 Task: In the Company volvo.com, Create email and send with subject: 'We're Thrilled to Welcome You ', and with mail content 'Good Morning!_x000D_
Ignite your passion for success. Our groundbreaking solution will unleash your potential and open doors to endless opportunities in your industry._x000D_
Best Regards', attach the document: Proposal.doc and insert image: visitingcard.jpg. Below Best Regards, write Wechat and insert the URL: 'www.wechat.com'. Mark checkbox to create task to follow up : Tomorrow.  Enter or choose an email address of recipient's from company's contact and send.. Logged in from softage.1@softage.net
Action: Mouse moved to (85, 55)
Screenshot: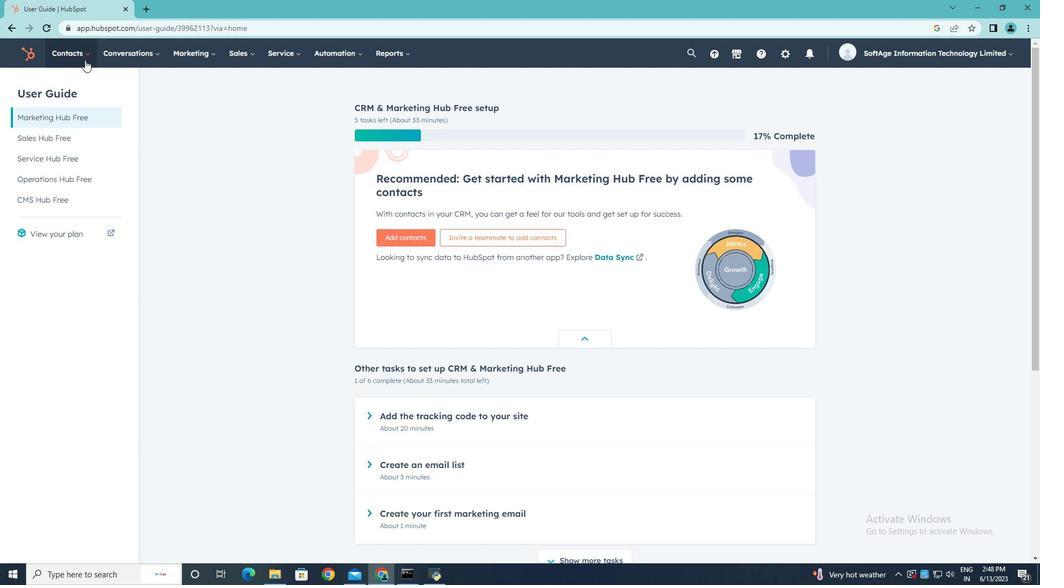 
Action: Mouse pressed left at (85, 55)
Screenshot: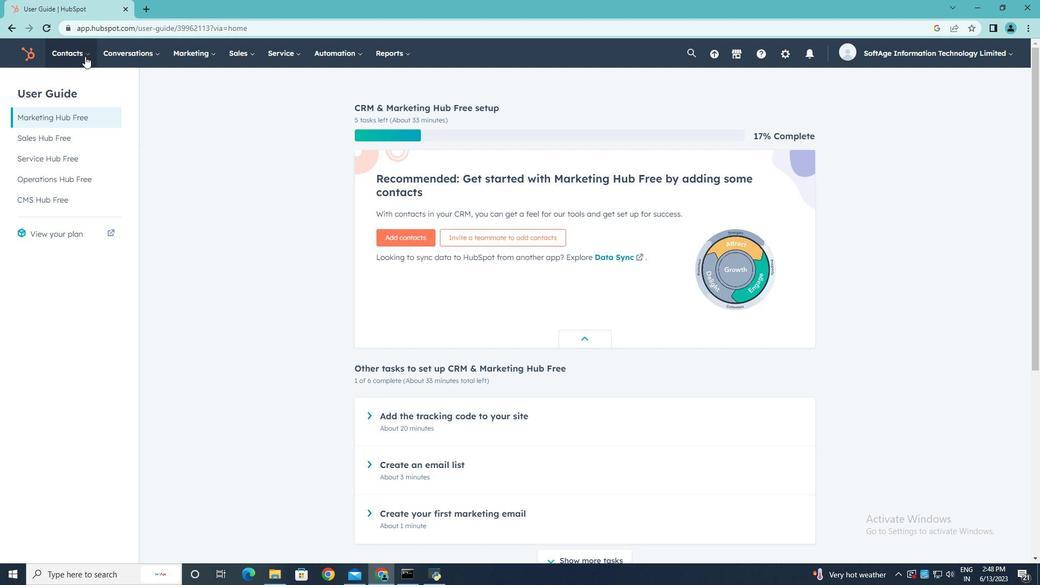 
Action: Mouse moved to (85, 108)
Screenshot: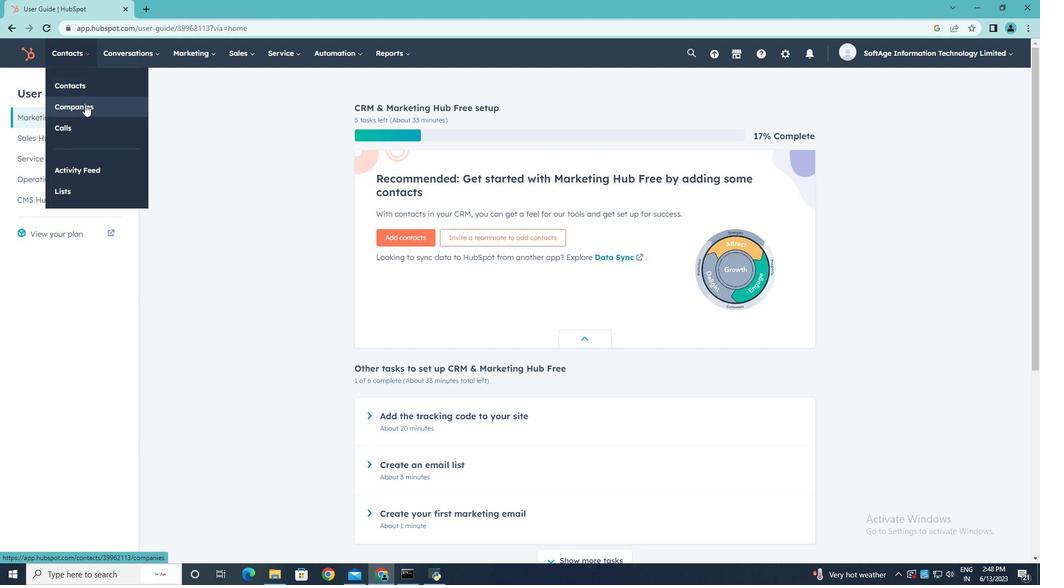 
Action: Mouse pressed left at (85, 108)
Screenshot: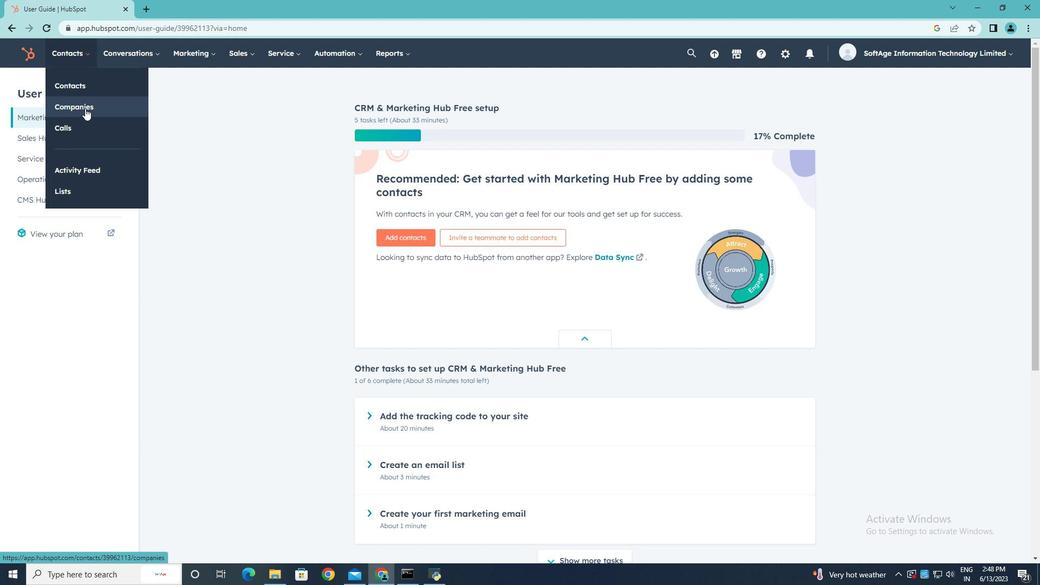 
Action: Mouse moved to (80, 177)
Screenshot: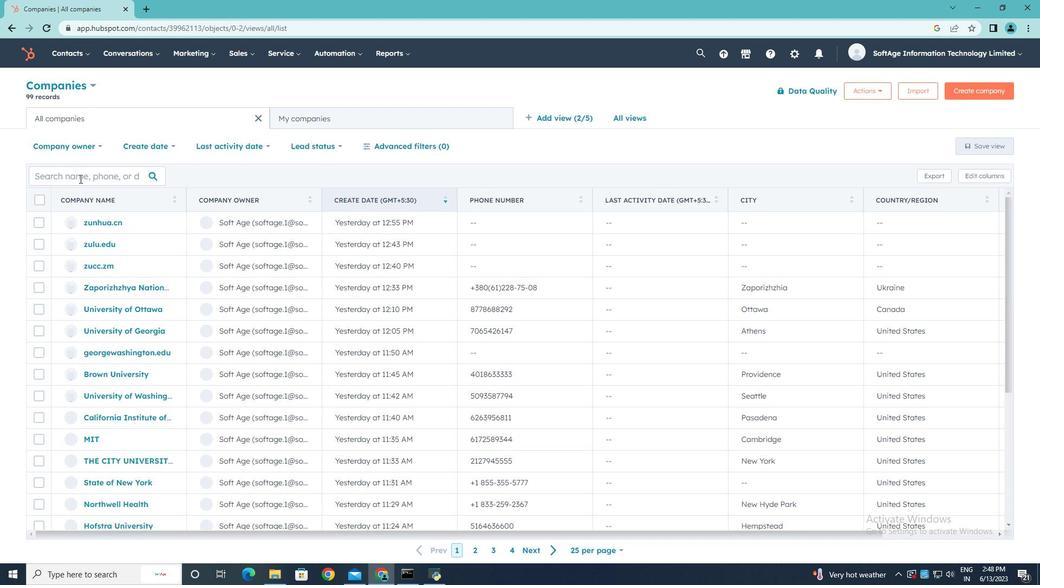 
Action: Mouse pressed left at (80, 177)
Screenshot: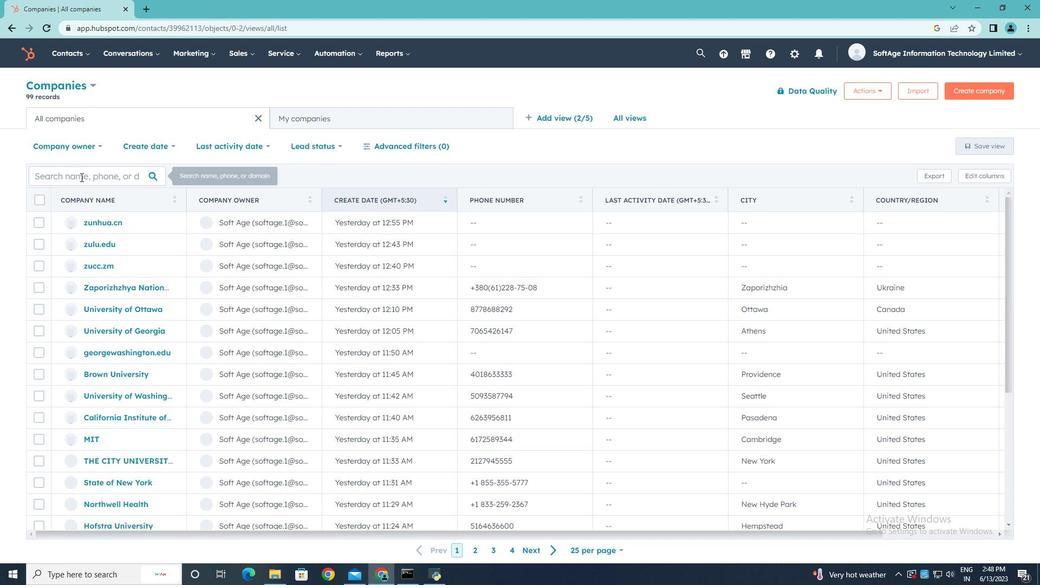 
Action: Key pressed va<Key.backspace>olvo.com
Screenshot: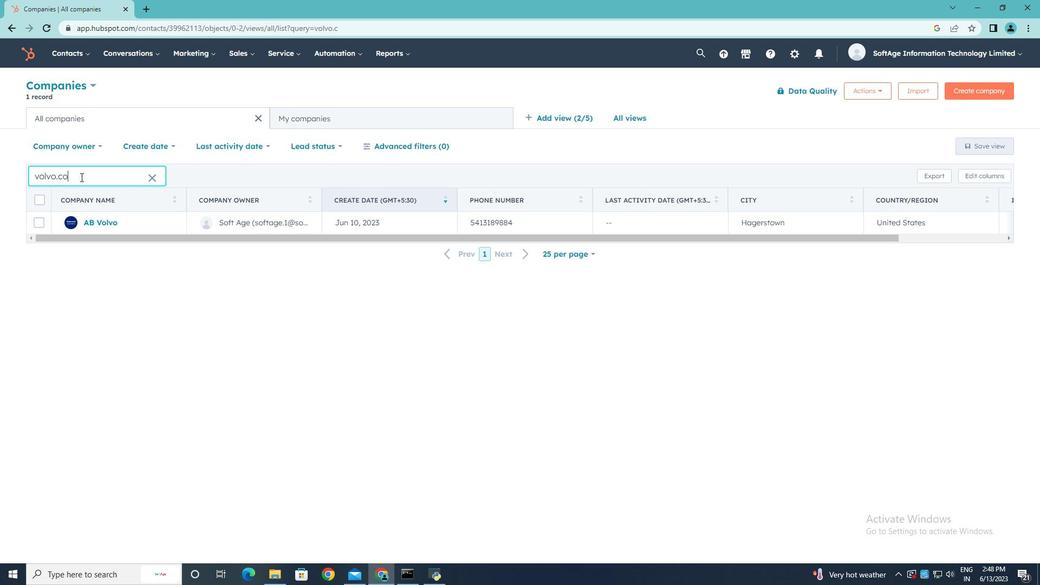 
Action: Mouse moved to (100, 223)
Screenshot: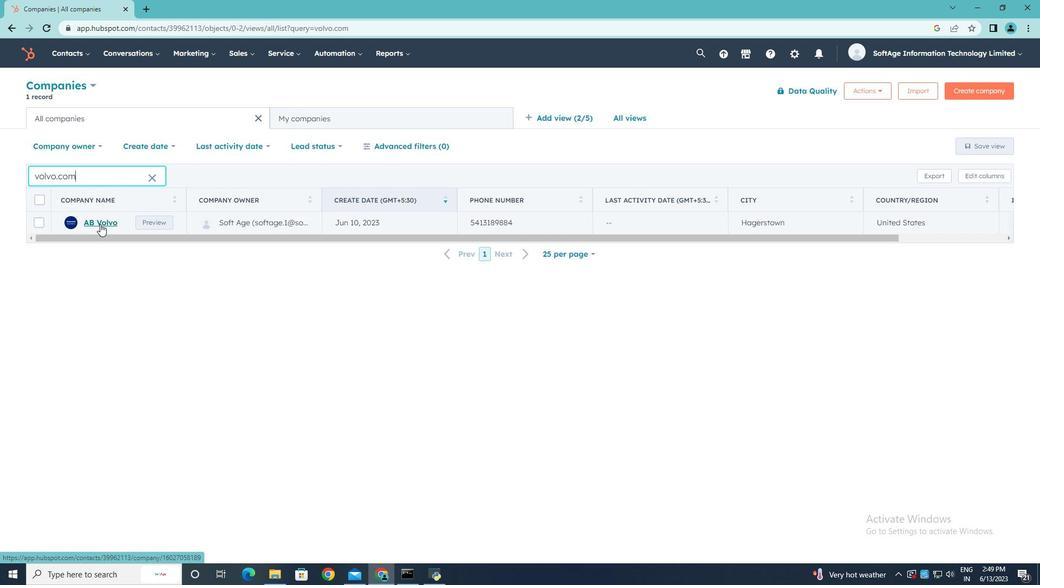
Action: Mouse pressed left at (100, 223)
Screenshot: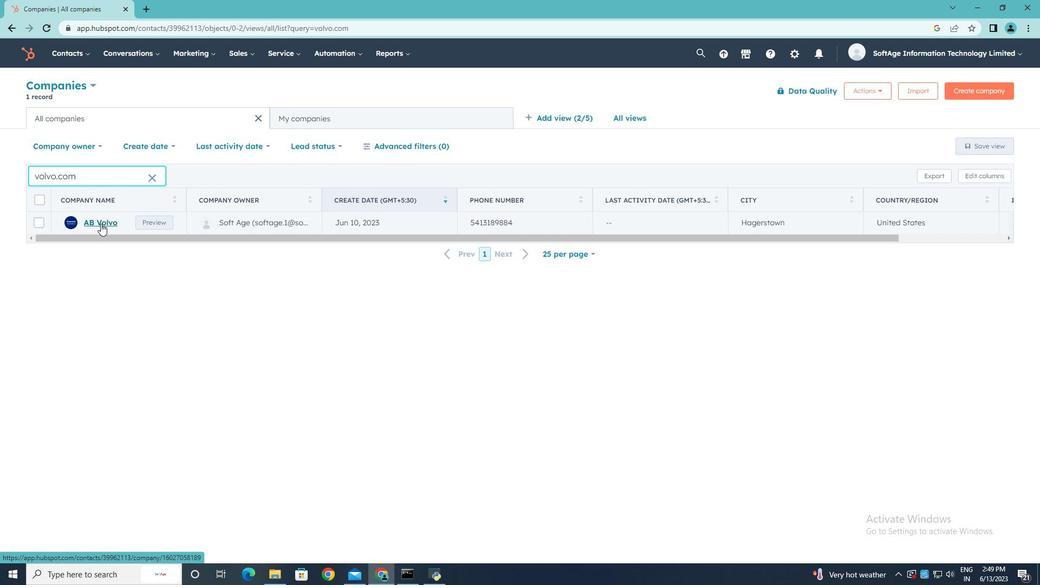 
Action: Mouse moved to (75, 179)
Screenshot: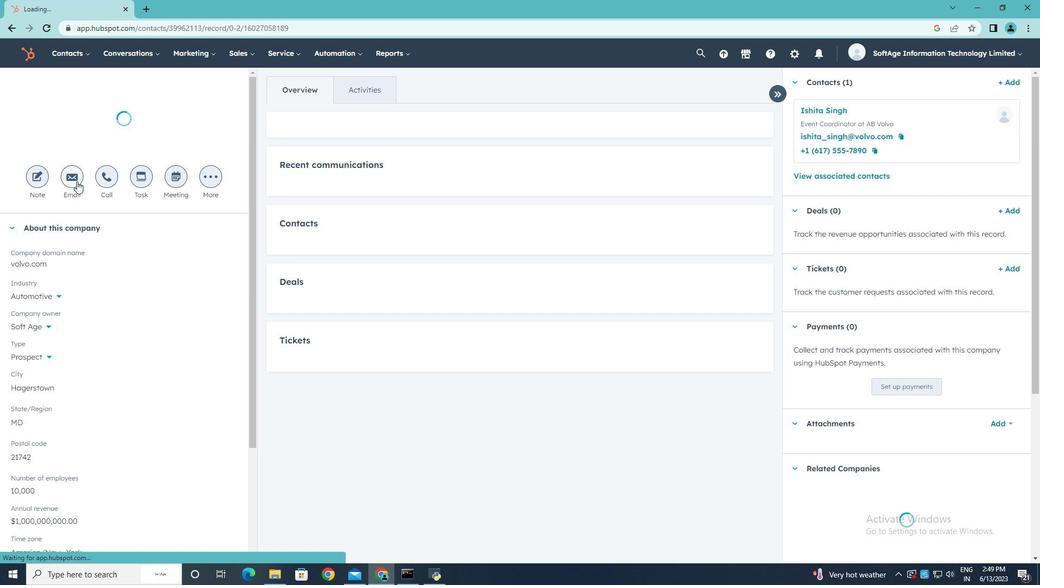 
Action: Mouse pressed left at (75, 179)
Screenshot: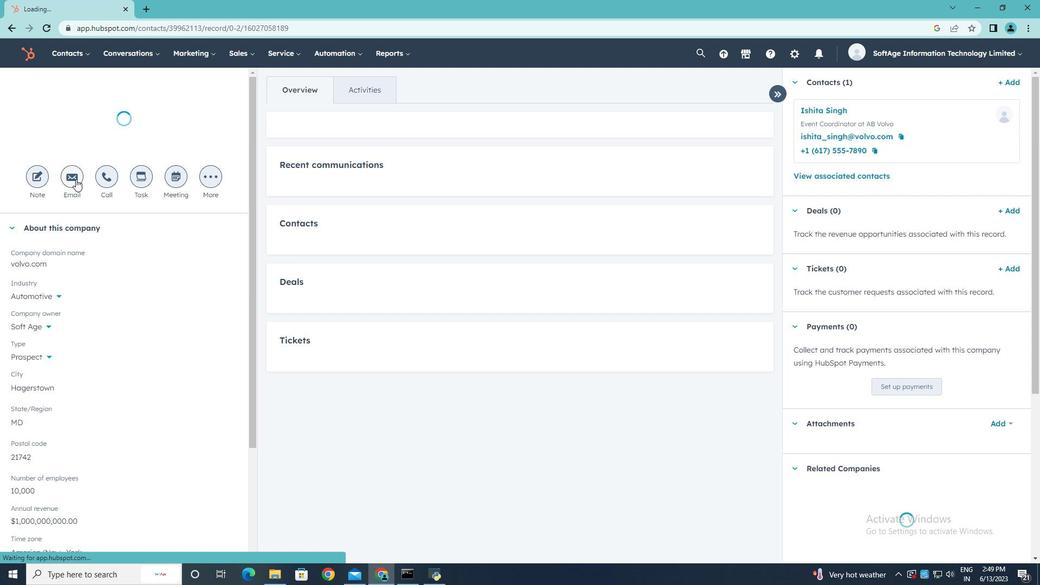 
Action: Mouse moved to (705, 377)
Screenshot: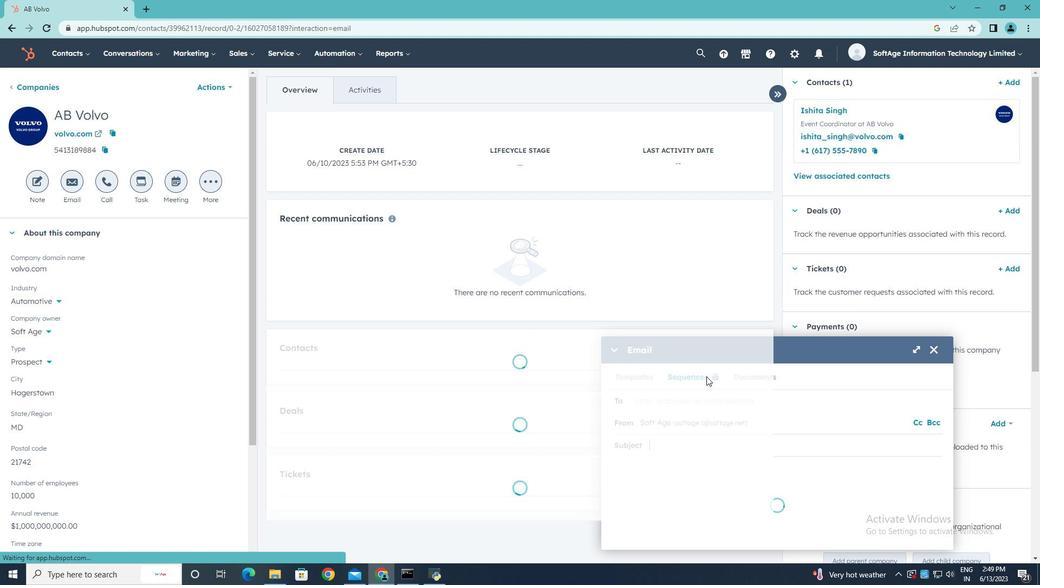 
Action: Key pressed <Key.shift>We're<Key.space><Key.shift><Key.shift><Key.shift><Key.shift><Key.shift>Tr<Key.backspace>hrilled<Key.space>to<Key.space>w<Key.backspace><Key.shift>Welcome<Key.space><Key.space><Key.shift>You
Screenshot: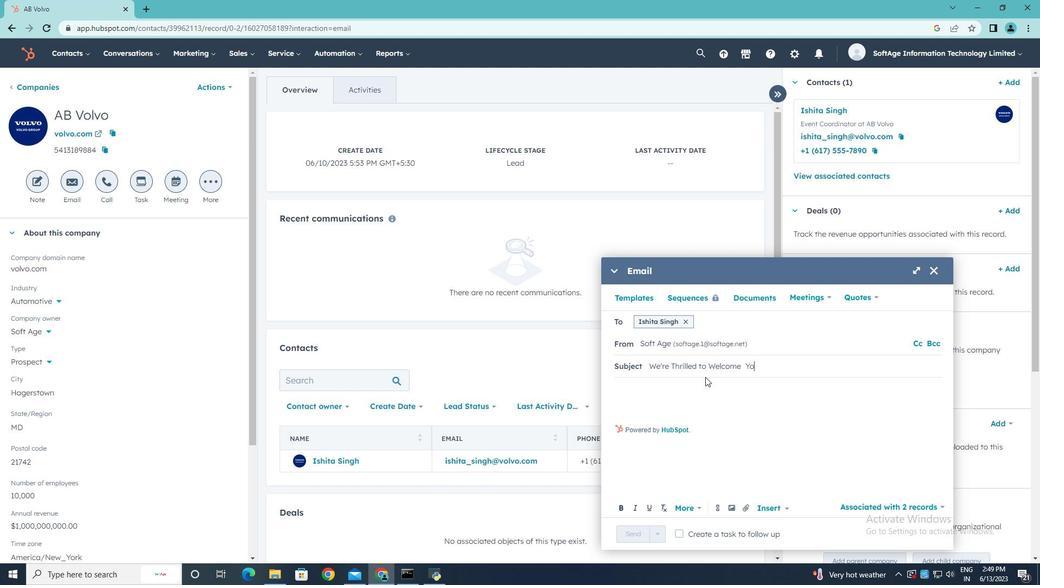 
Action: Mouse moved to (623, 385)
Screenshot: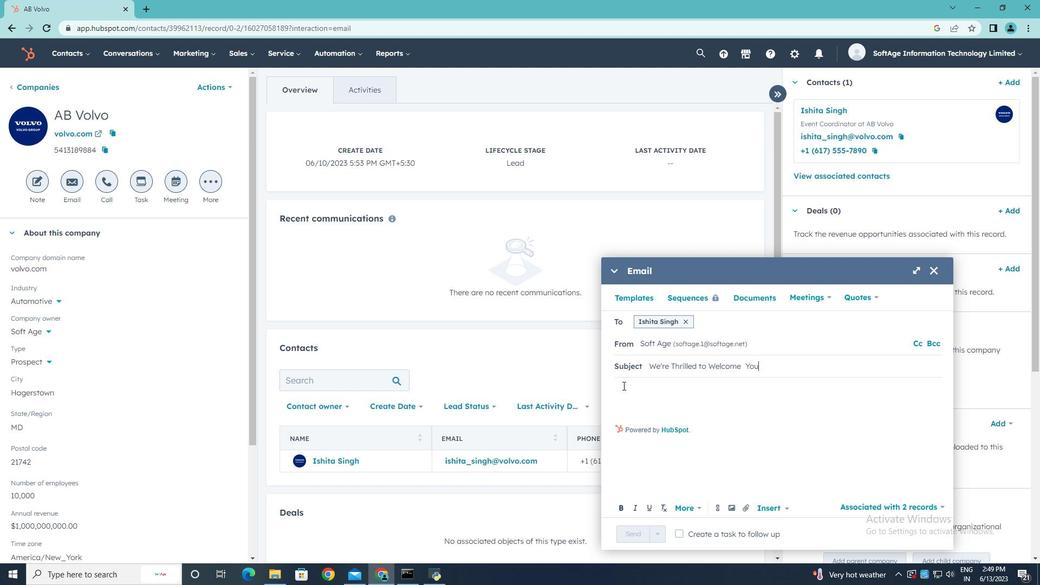 
Action: Mouse pressed left at (623, 385)
Screenshot: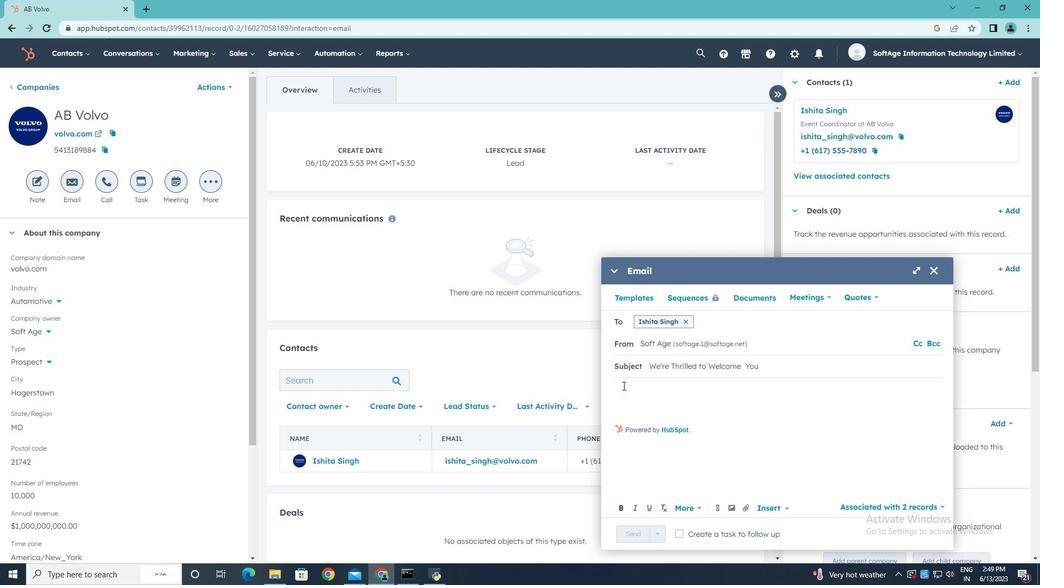 
Action: Key pressed <Key.shift><Key.shift>Good<Key.space><Key.shift><Key.shift><Key.shift><Key.shift><Key.shift>Morning<Key.shift>!
Screenshot: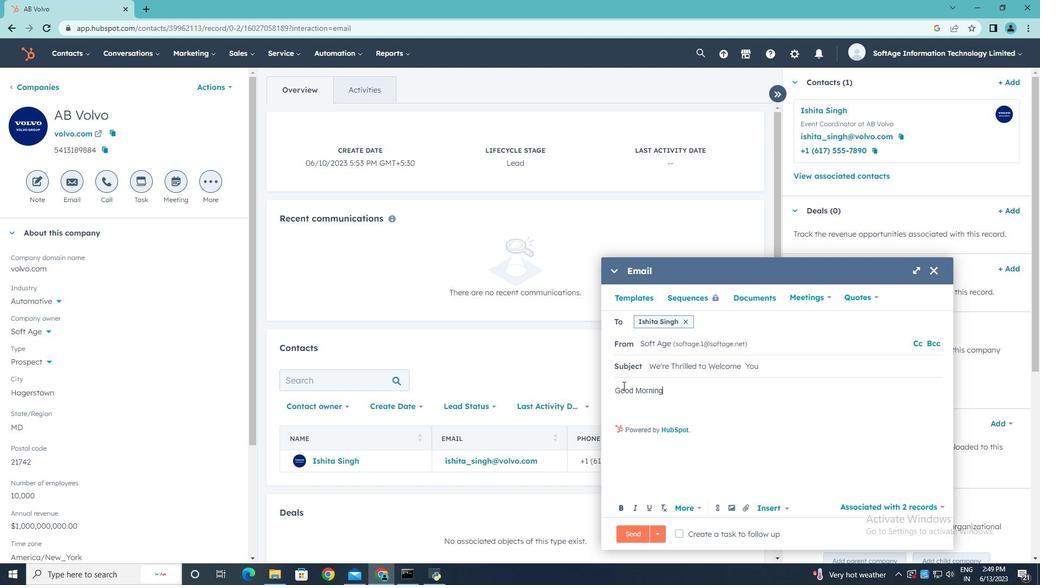 
Action: Mouse moved to (618, 401)
Screenshot: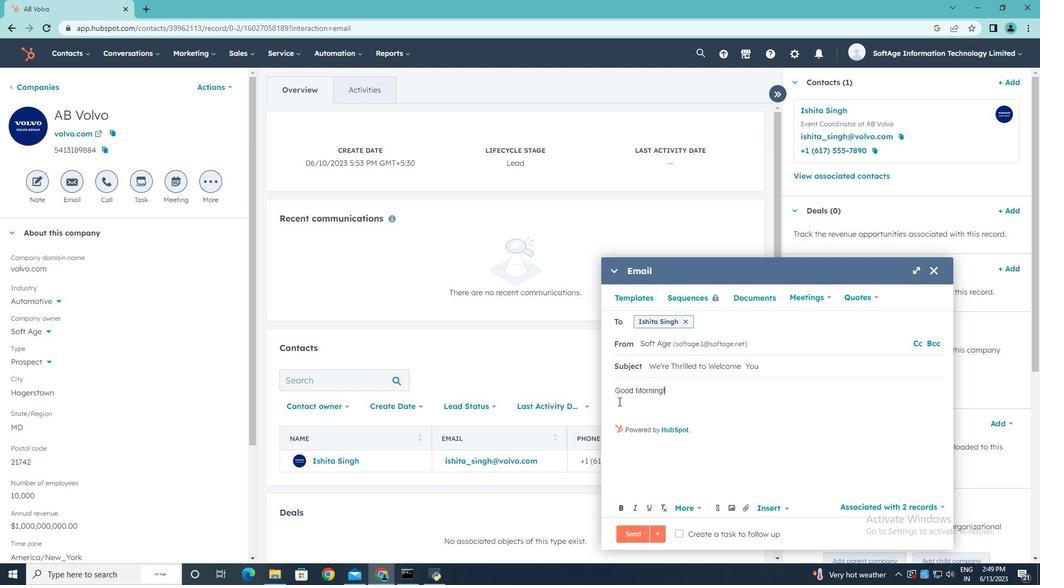 
Action: Mouse pressed left at (618, 401)
Screenshot: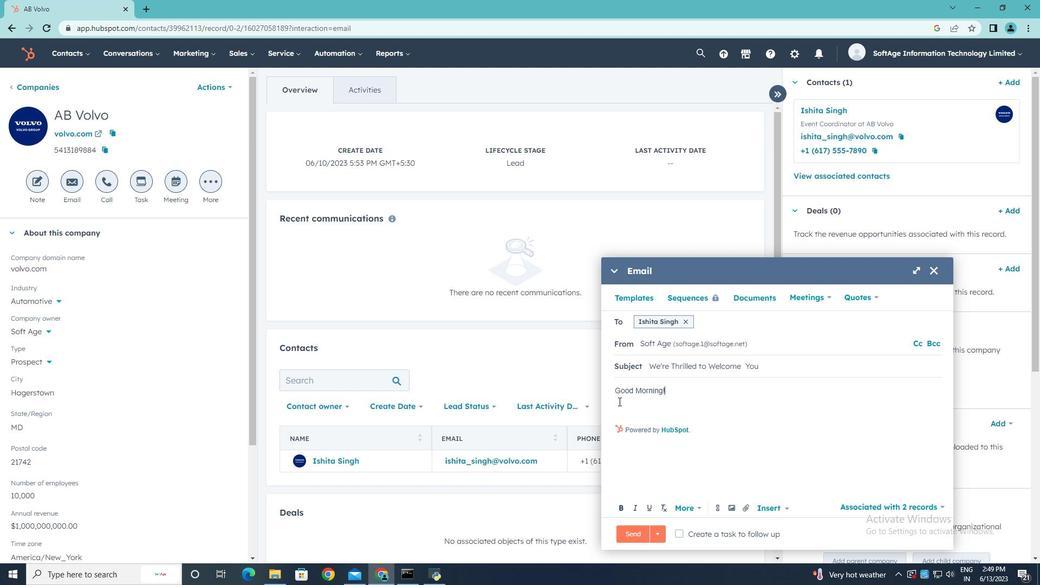 
Action: Mouse moved to (649, 341)
Screenshot: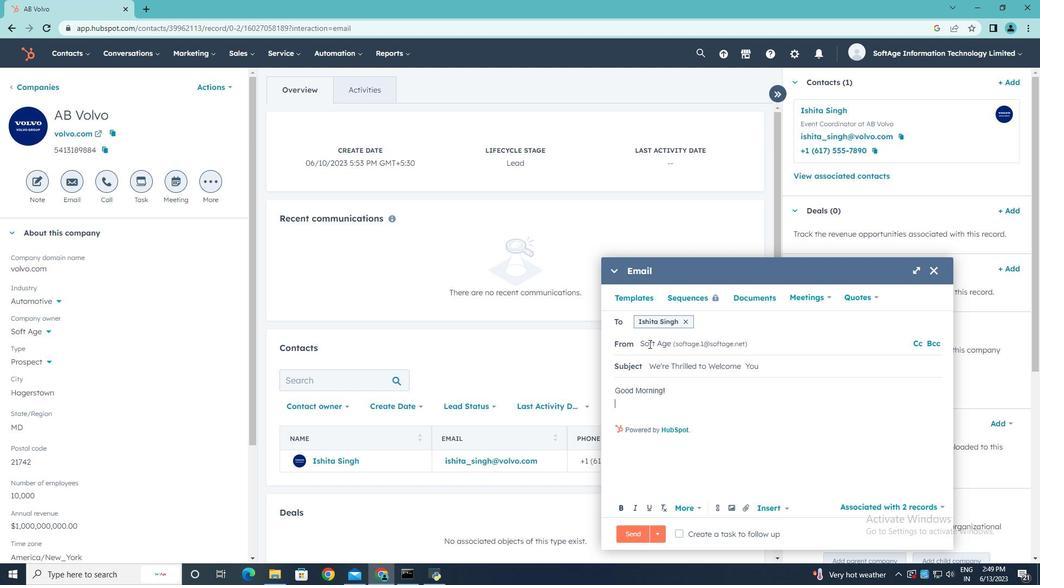 
Action: Key pressed <Key.shift><Key.shift>Ignite<Key.space><Key.shift>You<Key.backspace><Key.backspace><Key.backspace>your<Key.space>passion<Key.space>for<Key.space>success.<Key.space><Key.shift>Our<Key.space>groundbreaking<Key.space>solution<Key.space>will<Key.space>i<Key.backspace>unleash<Key.space>your<Key.space>potential<Key.space>and<Key.space>open<Key.space>doors<Key.space>to<Key.space>endless<Key.space>opportunities<Key.space>in<Key.space>your<Key.space><Key.space><Key.backspace>industry.
Screenshot: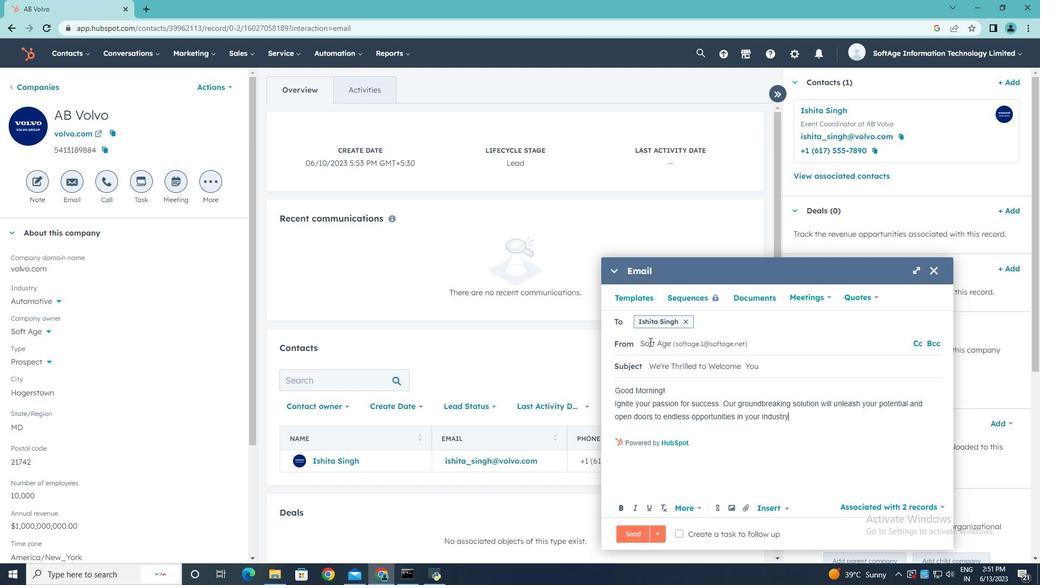 
Action: Mouse moved to (627, 430)
Screenshot: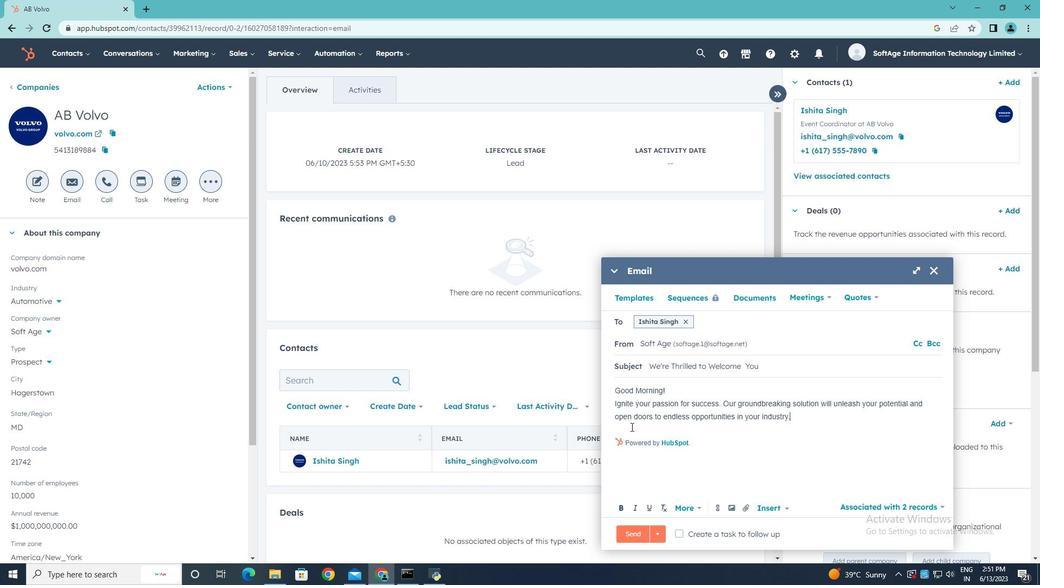 
Action: Mouse pressed left at (627, 430)
Screenshot: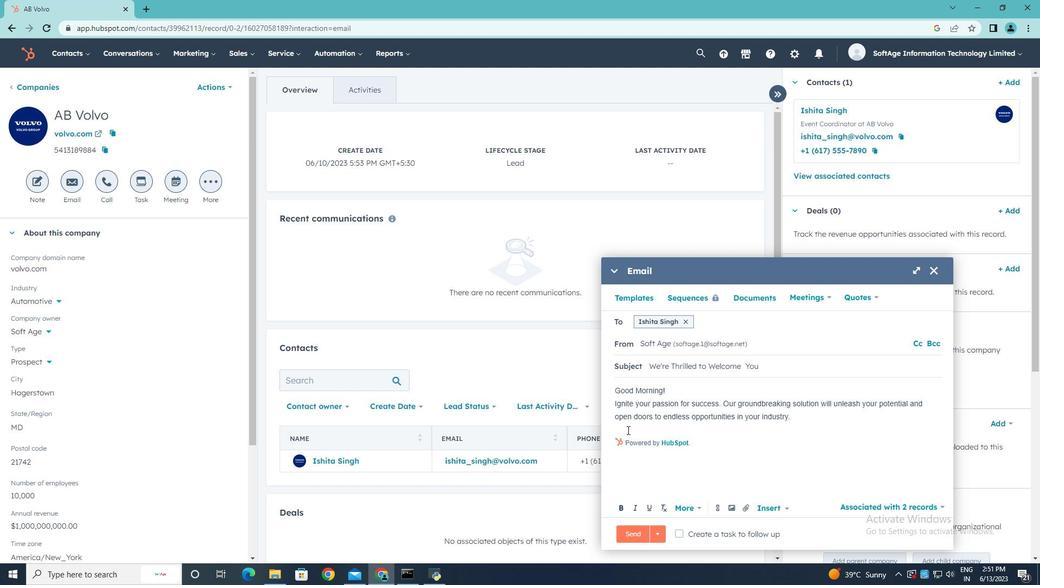 
Action: Mouse moved to (627, 430)
Screenshot: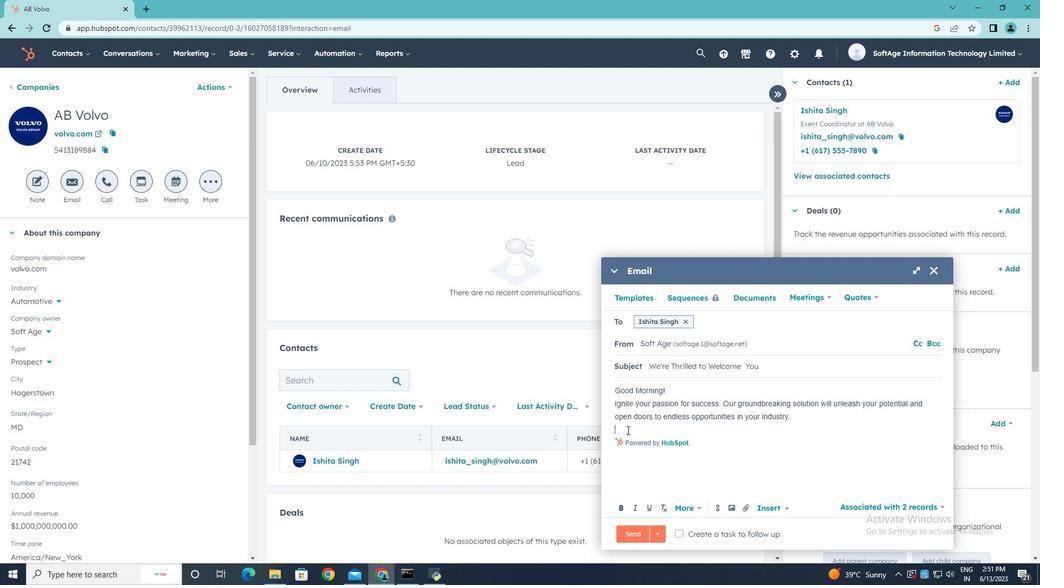
Action: Key pressed <Key.enter><Key.shift><Key.shift><Key.shift><Key.shift><Key.shift><Key.shift><Key.shift><Key.shift><Key.shift><Key.shift><Key.shift><Key.shift><Key.shift><Key.shift><Key.shift><Key.shift><Key.shift><Key.shift><Key.shift>Best<Key.space><Key.shift>Regards,
Screenshot: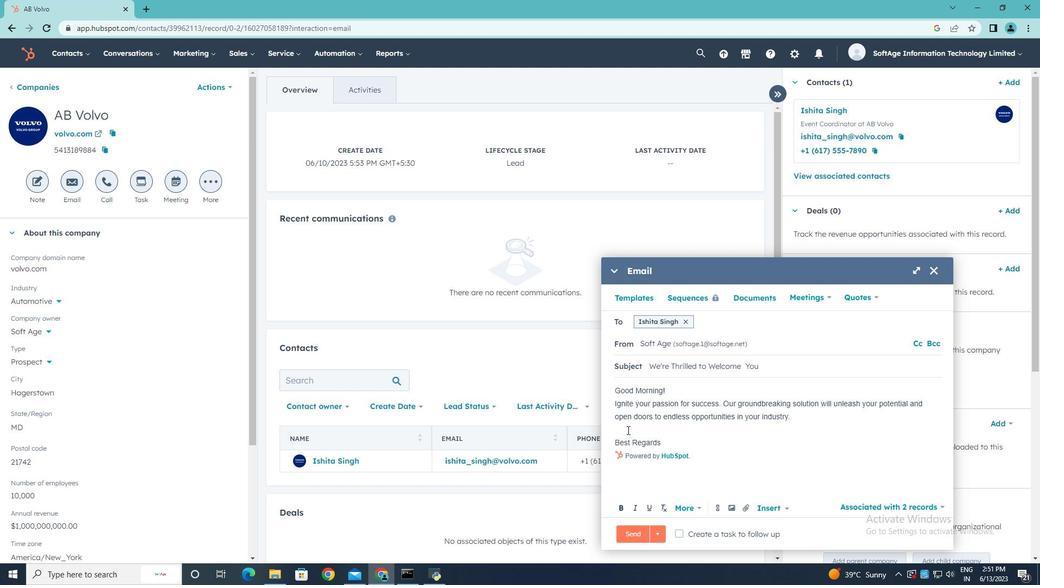 
Action: Mouse moved to (744, 508)
Screenshot: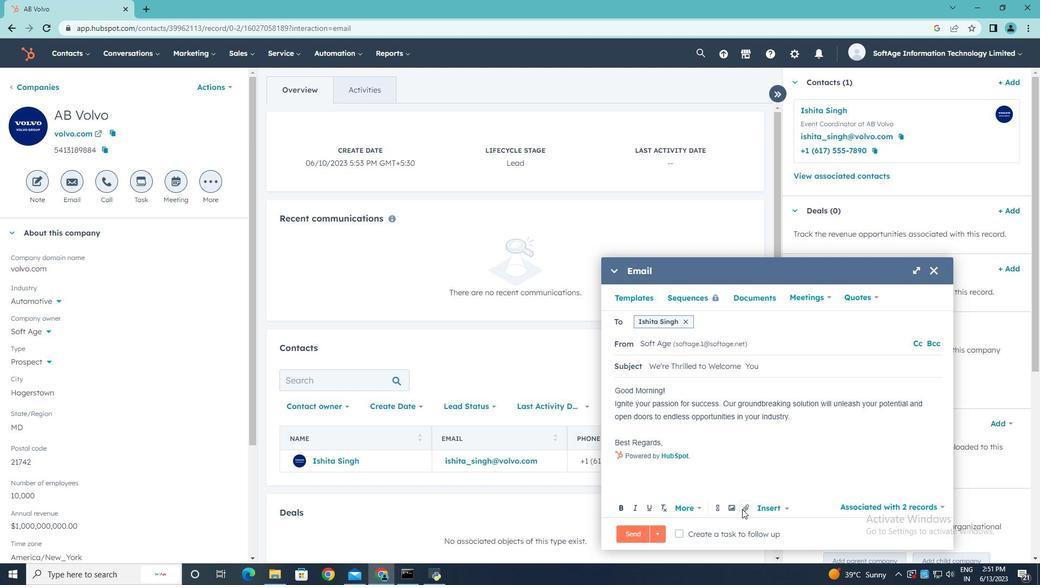 
Action: Mouse pressed left at (744, 508)
Screenshot: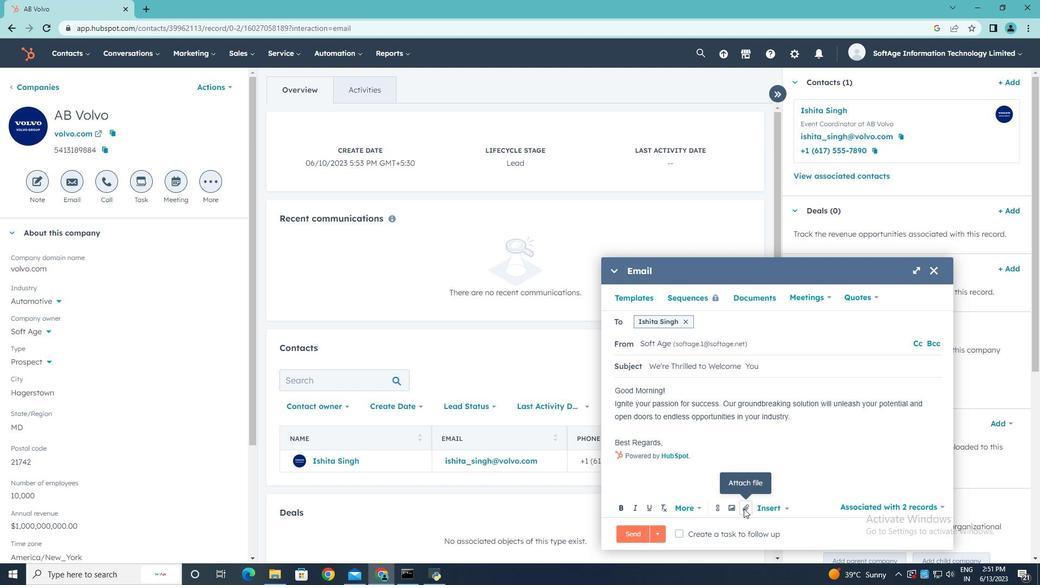 
Action: Mouse moved to (766, 479)
Screenshot: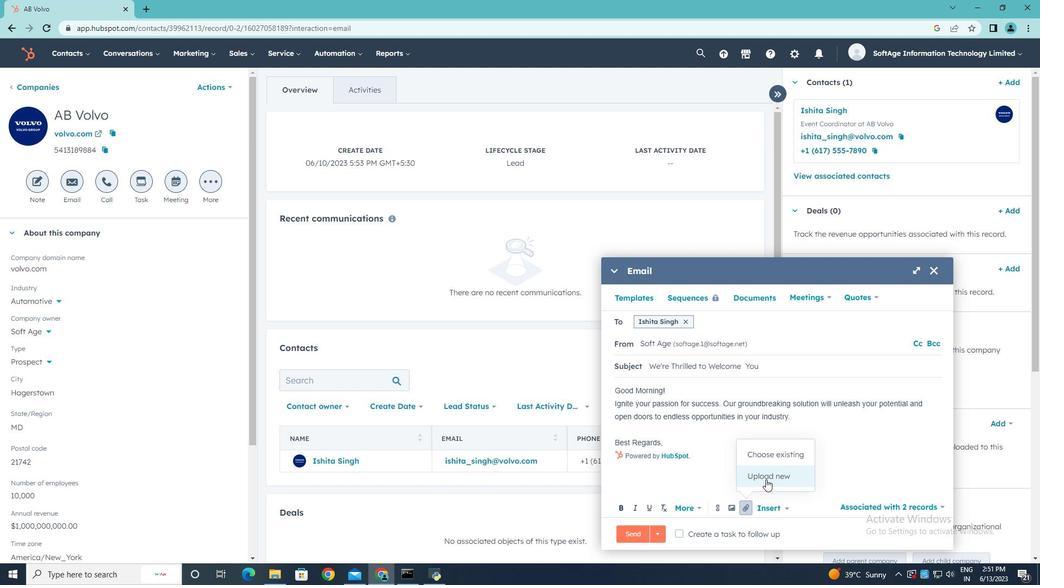 
Action: Mouse pressed left at (766, 479)
Screenshot: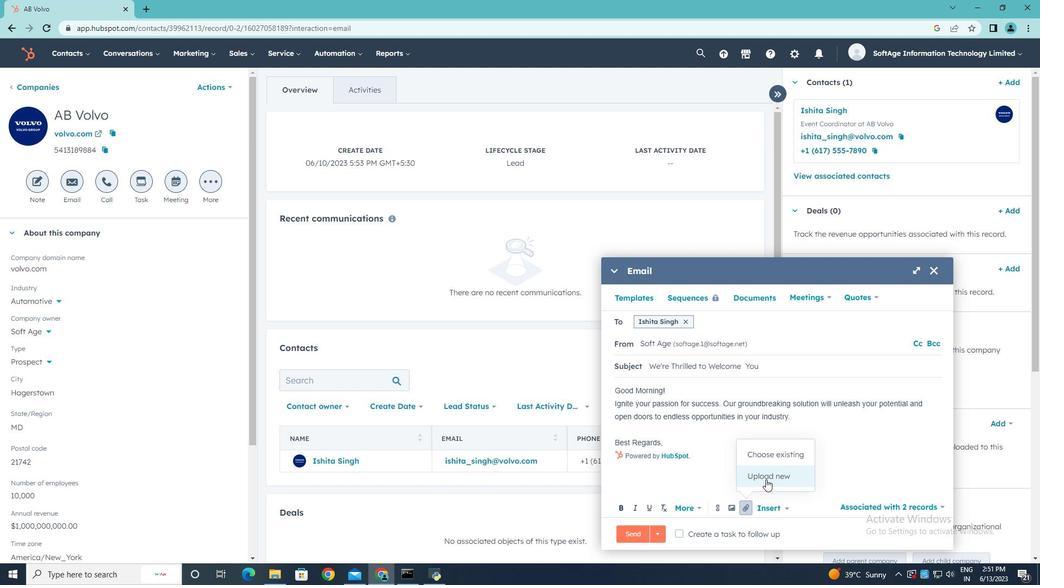 
Action: Mouse moved to (193, 101)
Screenshot: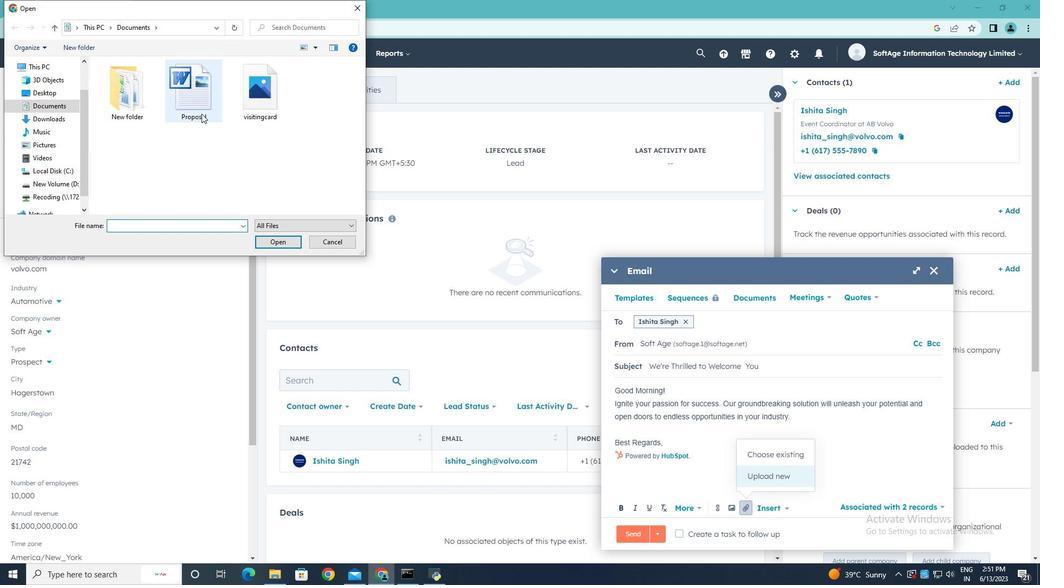 
Action: Mouse pressed left at (193, 101)
Screenshot: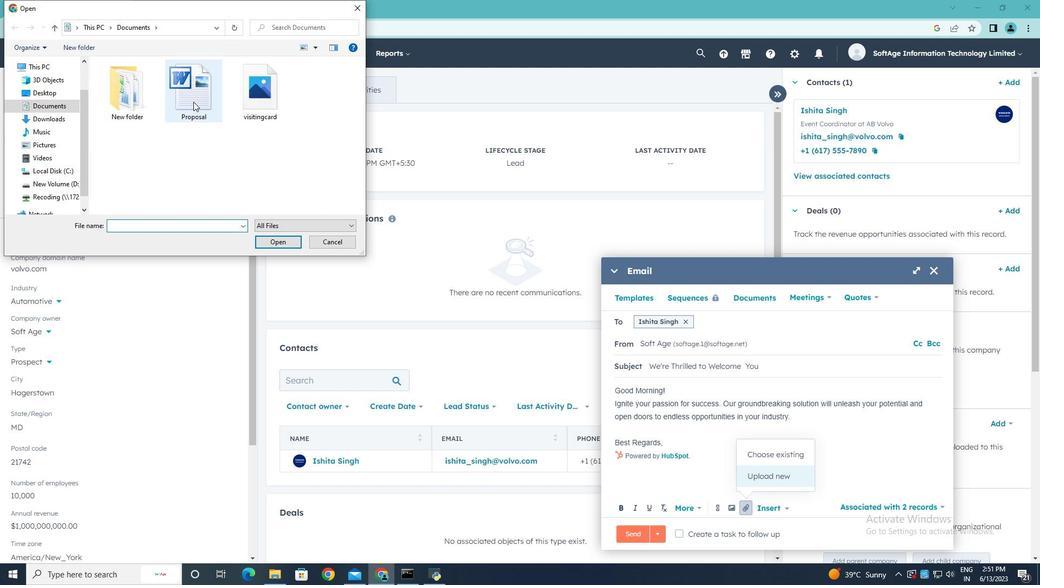 
Action: Mouse moved to (279, 241)
Screenshot: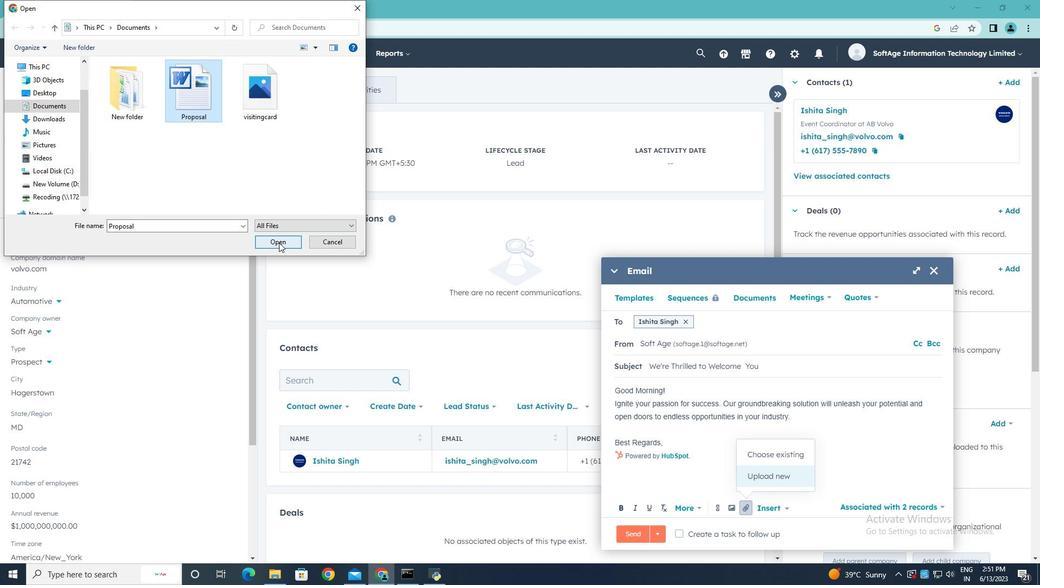 
Action: Mouse pressed left at (279, 241)
Screenshot: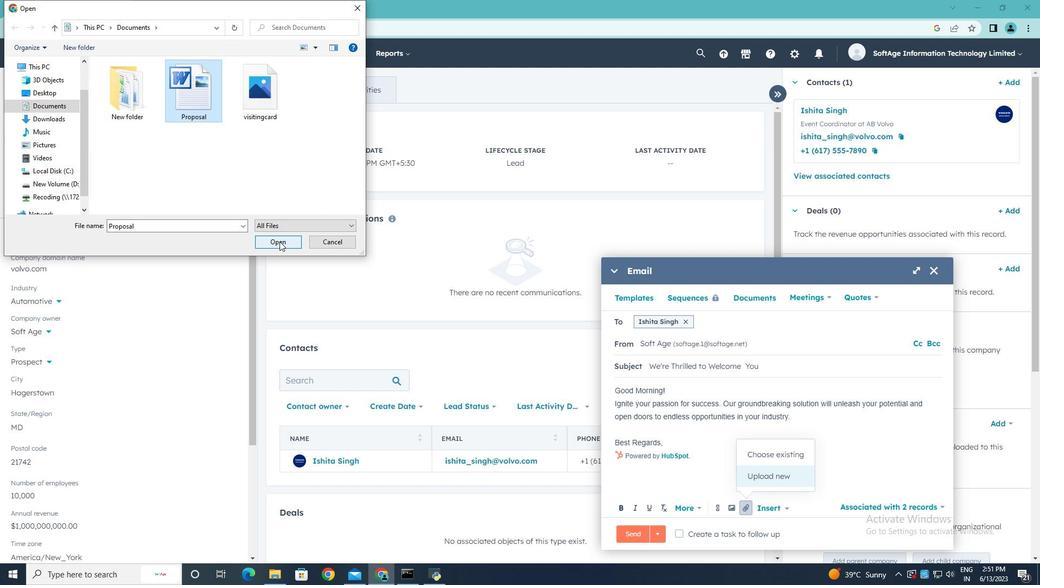 
Action: Mouse moved to (748, 481)
Screenshot: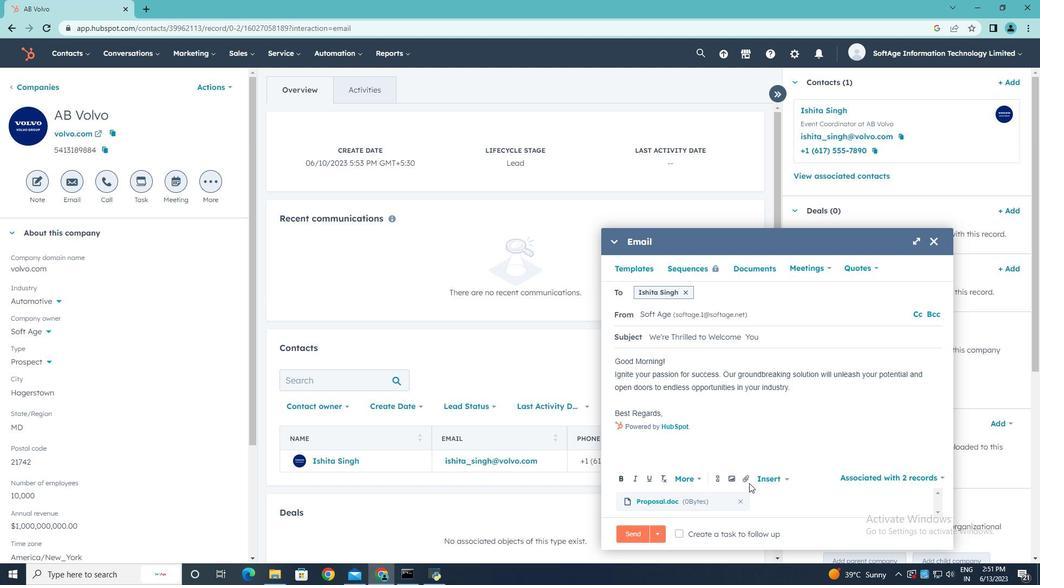
Action: Mouse pressed left at (748, 481)
Screenshot: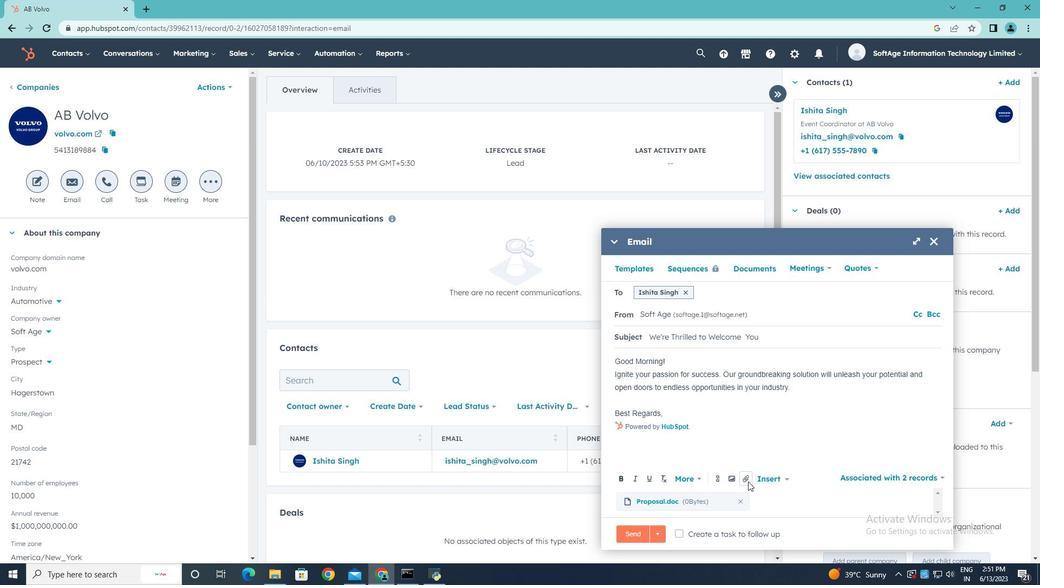 
Action: Mouse moved to (768, 449)
Screenshot: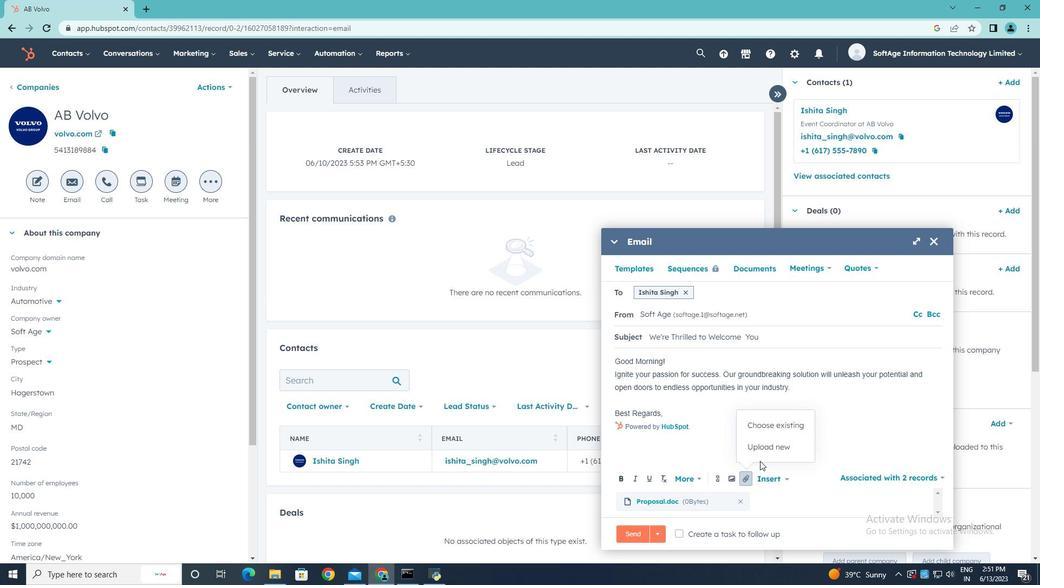 
Action: Mouse pressed left at (768, 449)
Screenshot: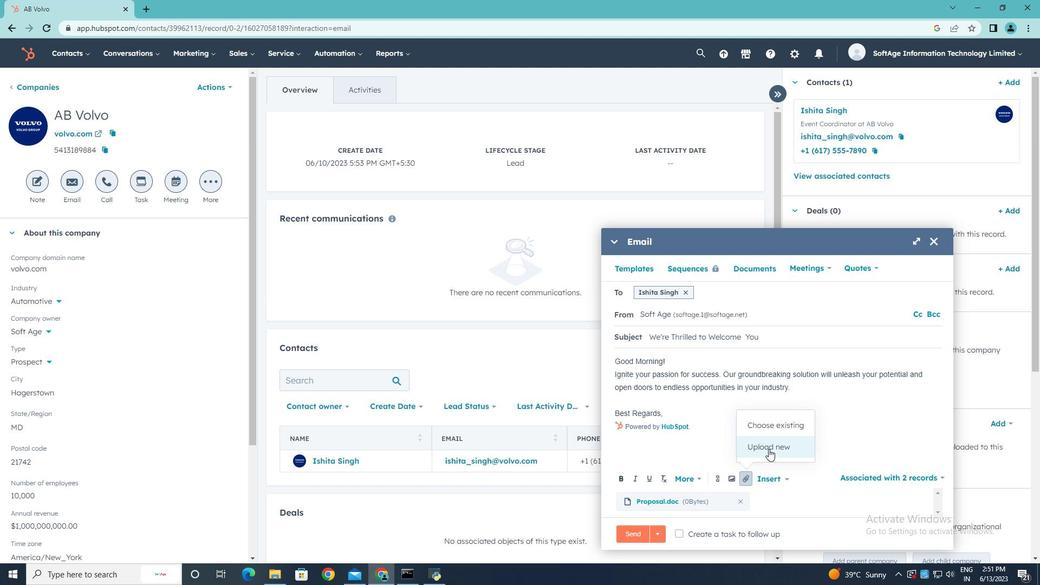 
Action: Mouse moved to (249, 93)
Screenshot: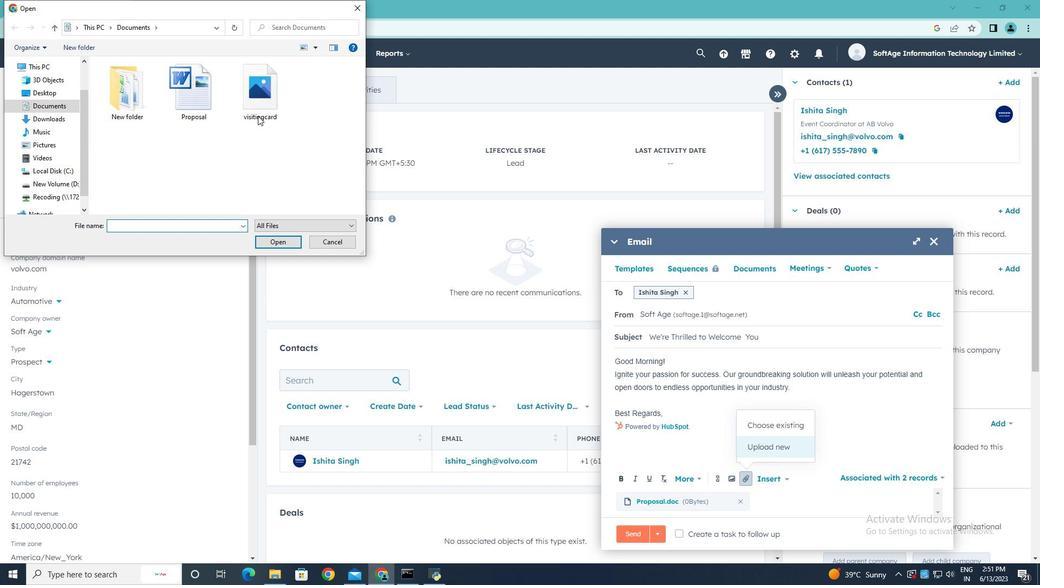 
Action: Mouse pressed left at (249, 93)
Screenshot: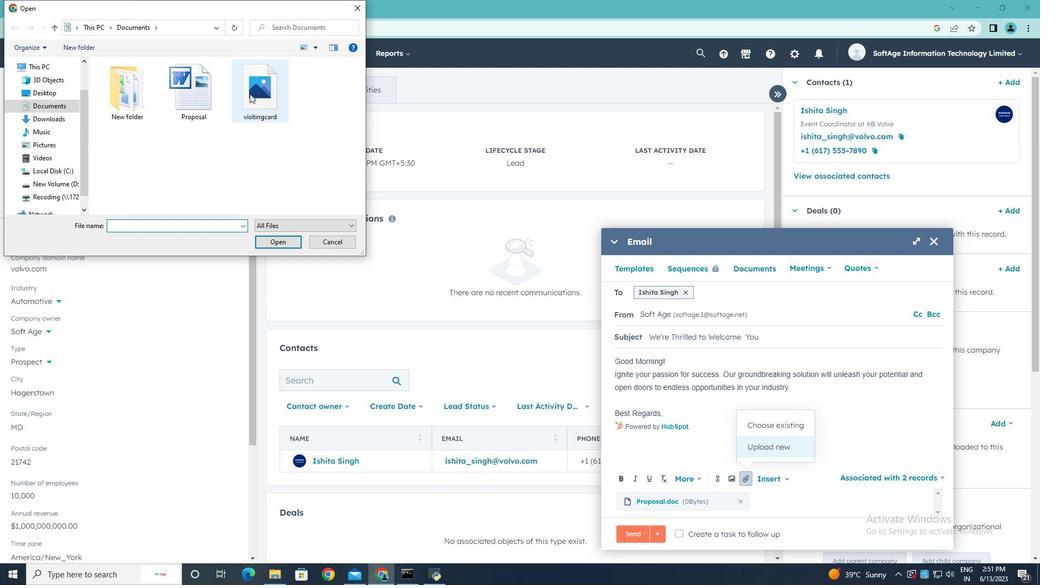 
Action: Mouse moved to (288, 244)
Screenshot: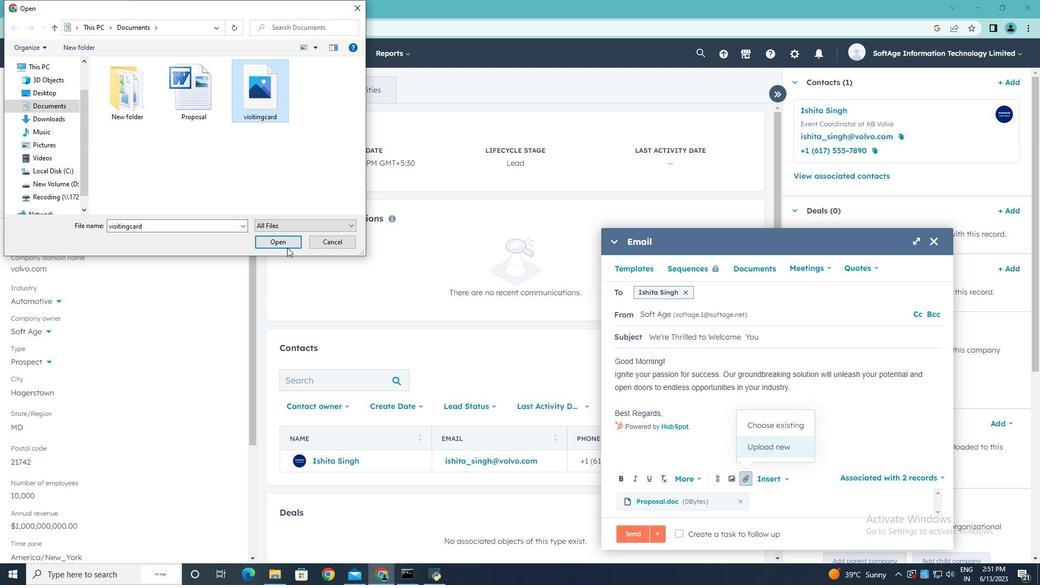 
Action: Mouse pressed left at (288, 244)
Screenshot: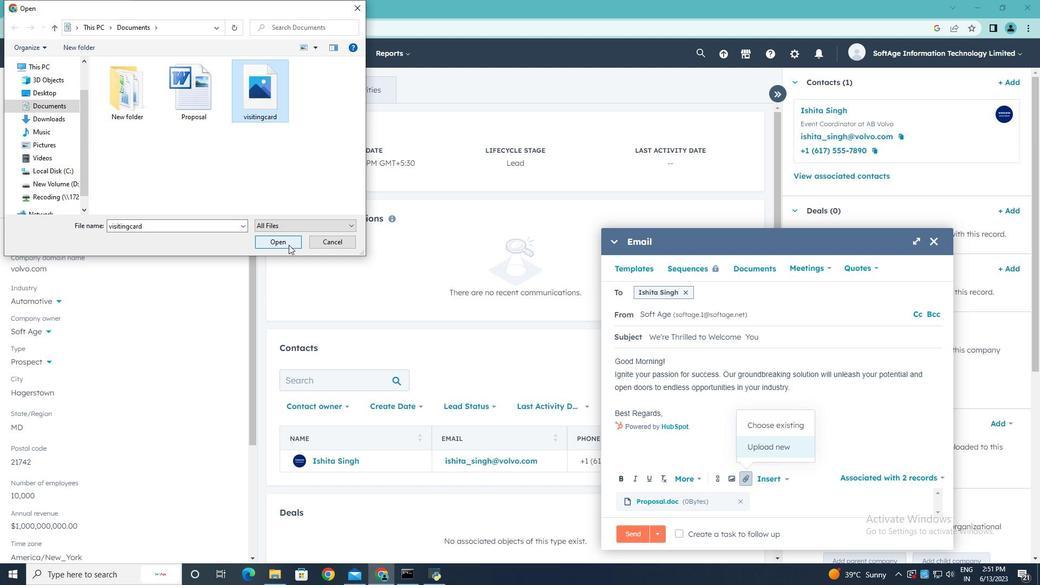 
Action: Mouse moved to (668, 412)
Screenshot: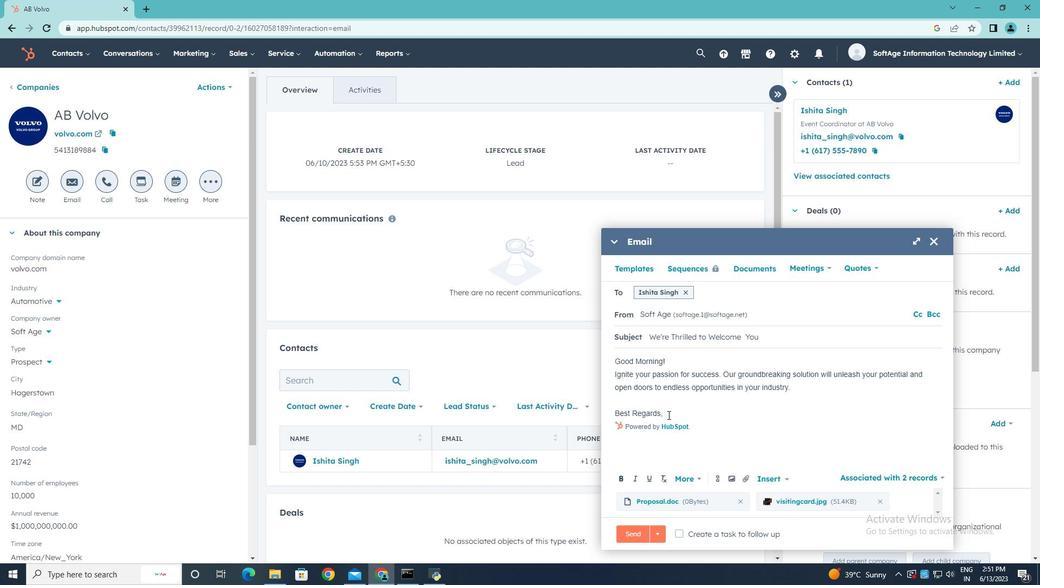 
Action: Mouse pressed left at (668, 412)
Screenshot: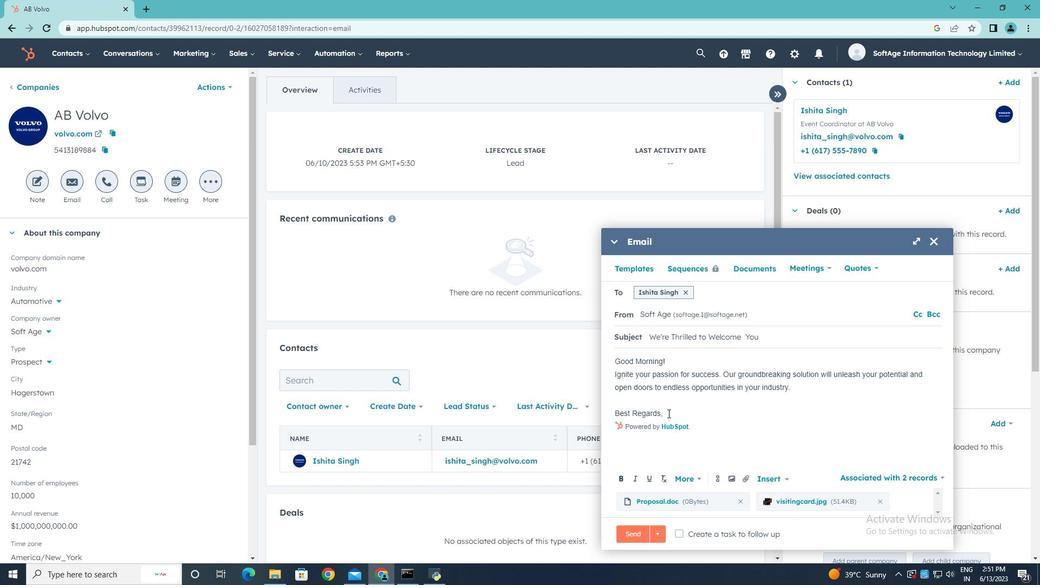 
Action: Key pressed <Key.enter>
Screenshot: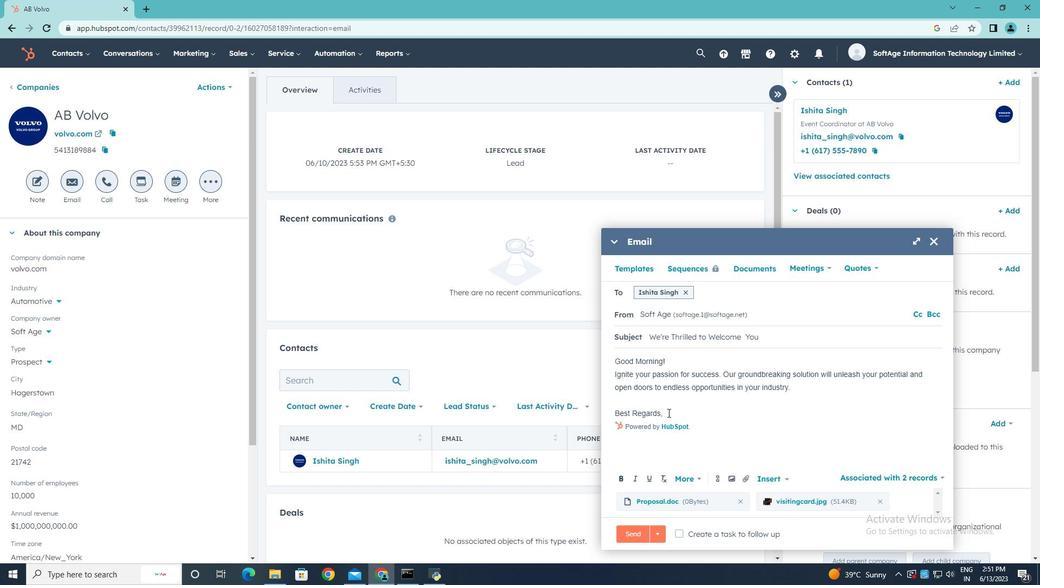 
Action: Mouse moved to (715, 477)
Screenshot: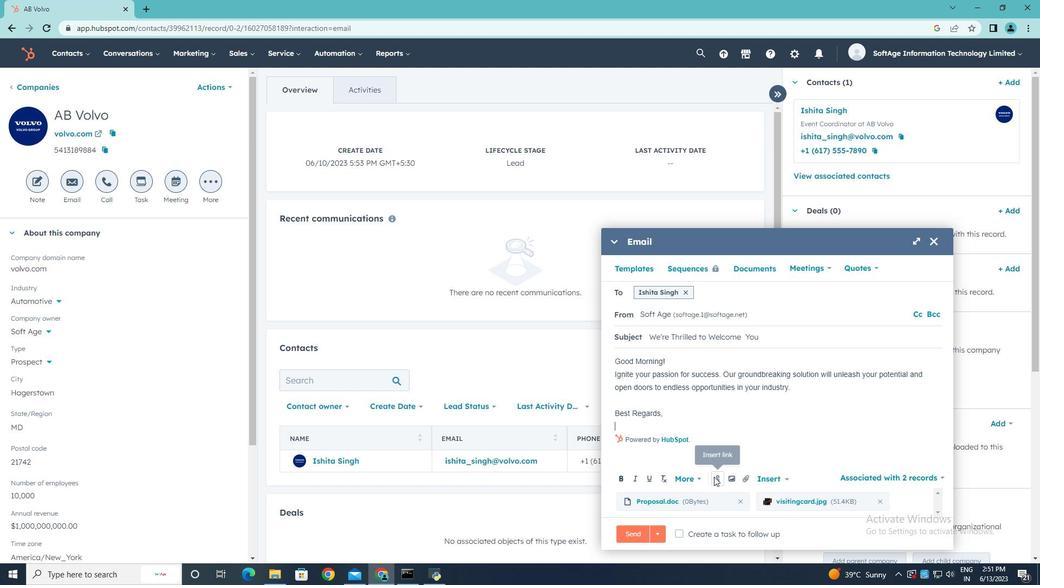 
Action: Mouse pressed left at (715, 477)
Screenshot: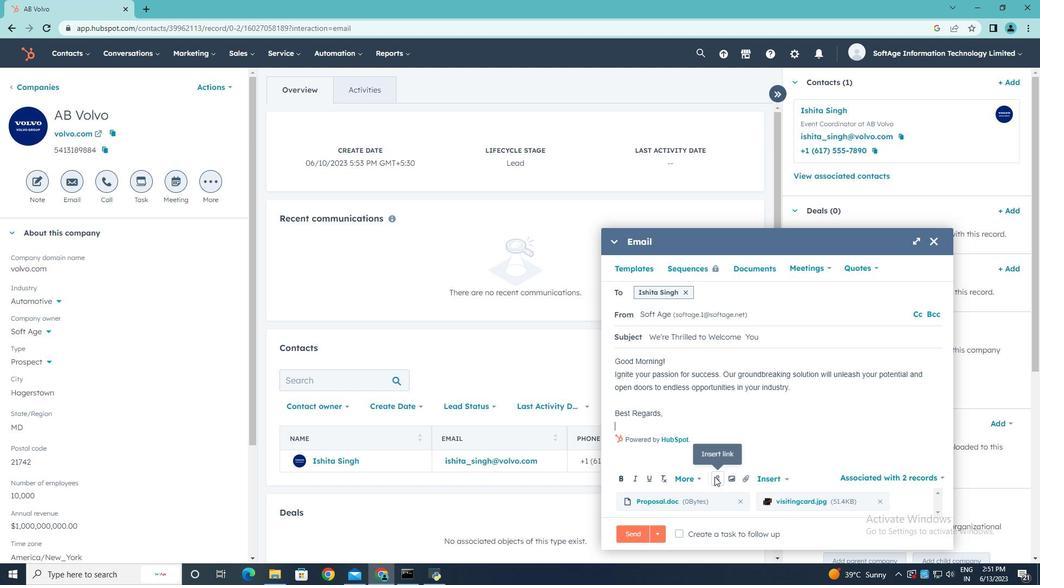 
Action: Mouse moved to (748, 361)
Screenshot: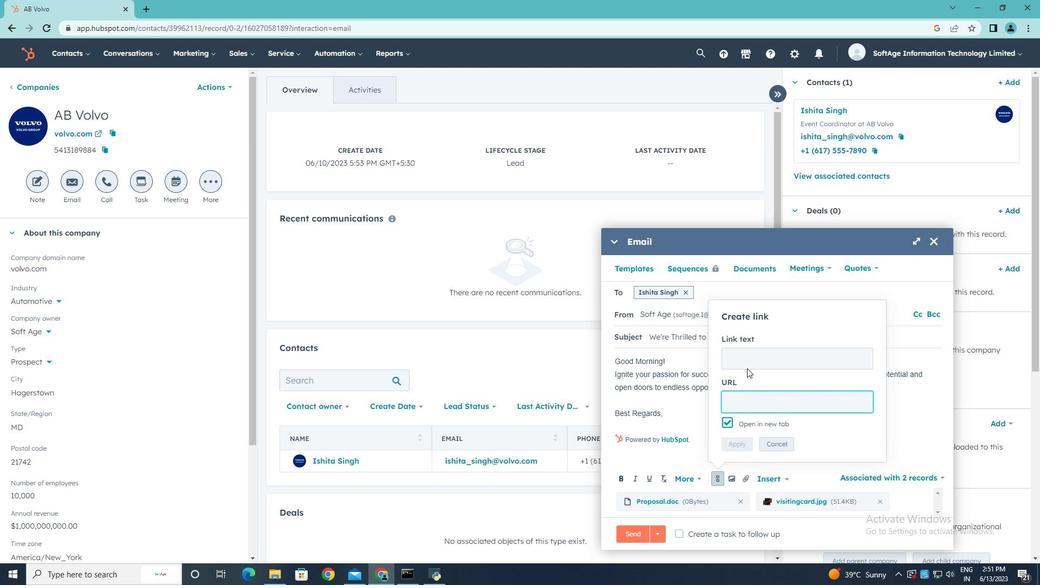 
Action: Mouse pressed left at (748, 361)
Screenshot: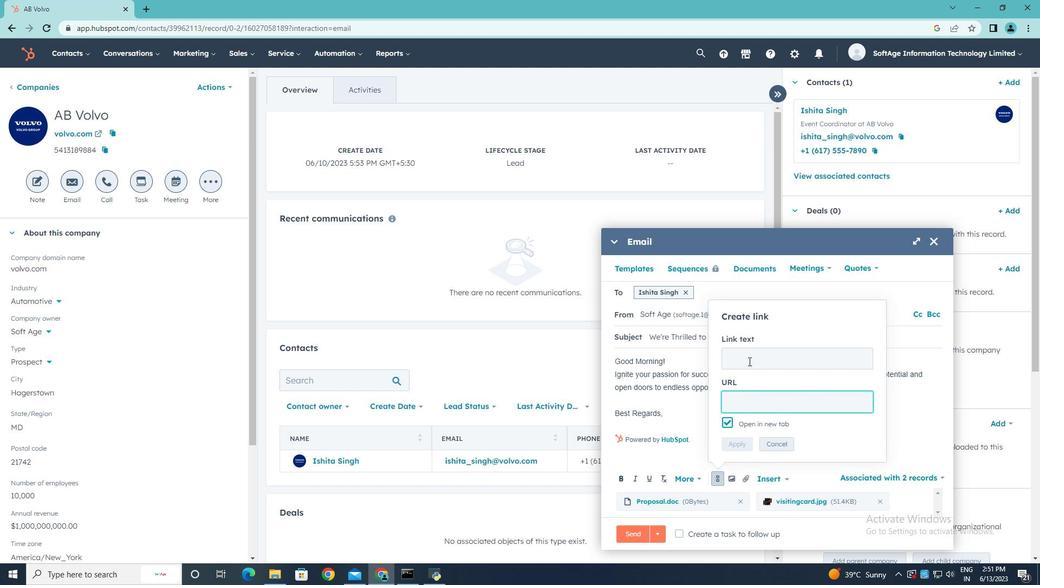 
Action: Mouse moved to (748, 361)
Screenshot: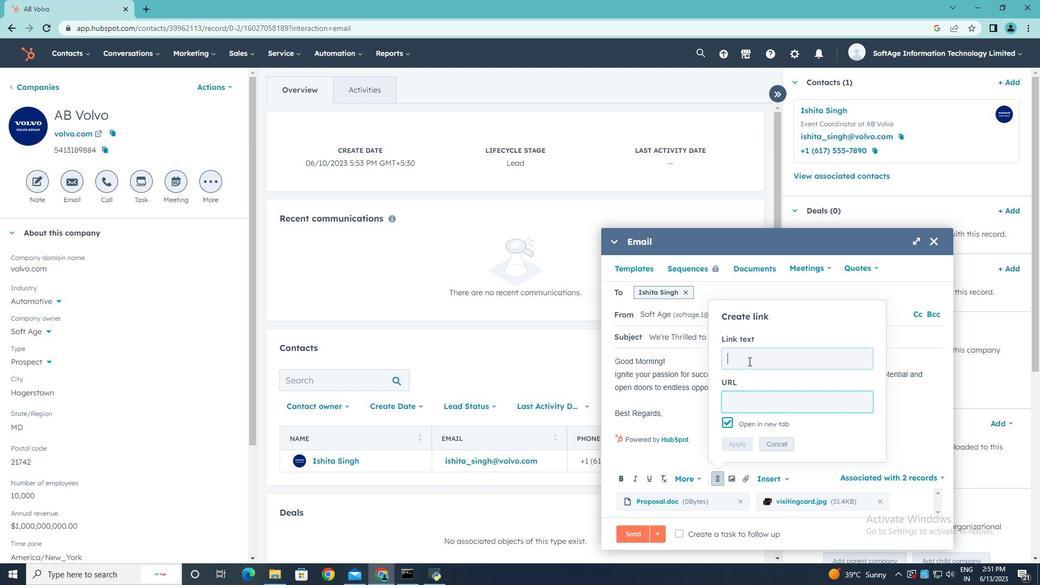 
Action: Key pressed <Key.shift>Wechat
Screenshot: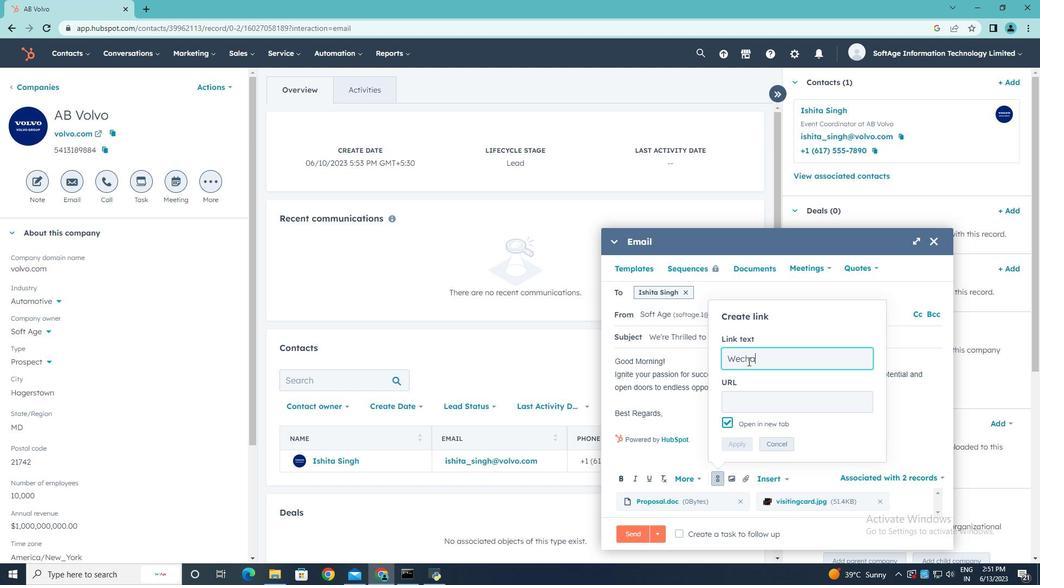 
Action: Mouse moved to (754, 397)
Screenshot: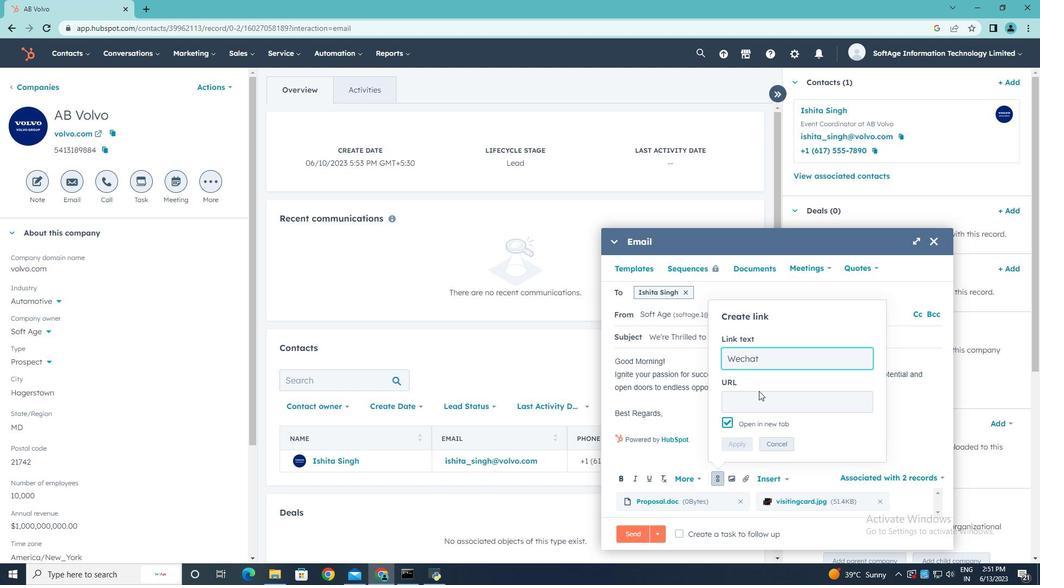 
Action: Mouse pressed left at (754, 397)
Screenshot: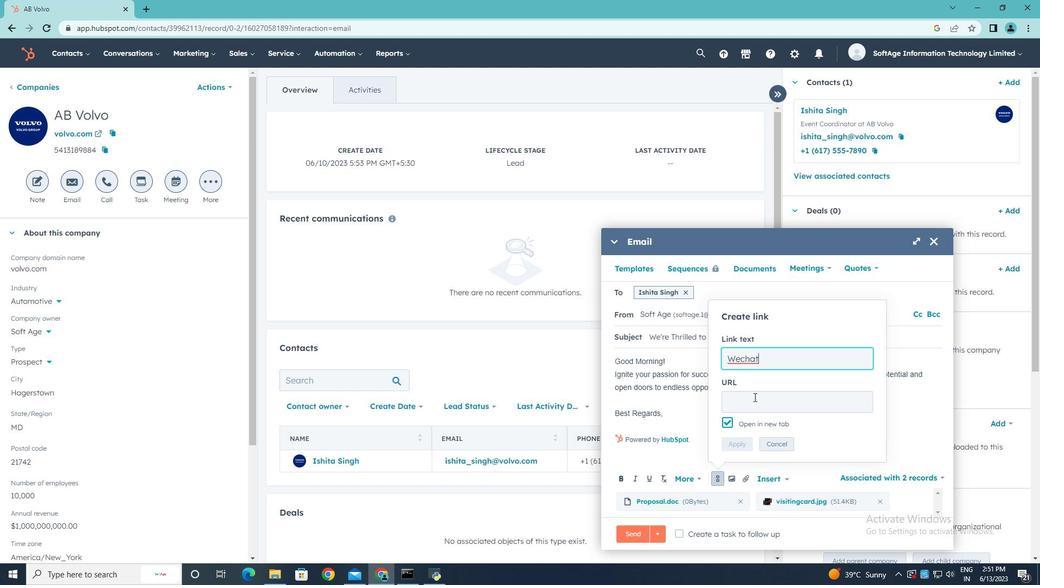 
Action: Key pressed qqq<Key.backspace><Key.backspace><Key.backspace>www.wechat.com
Screenshot: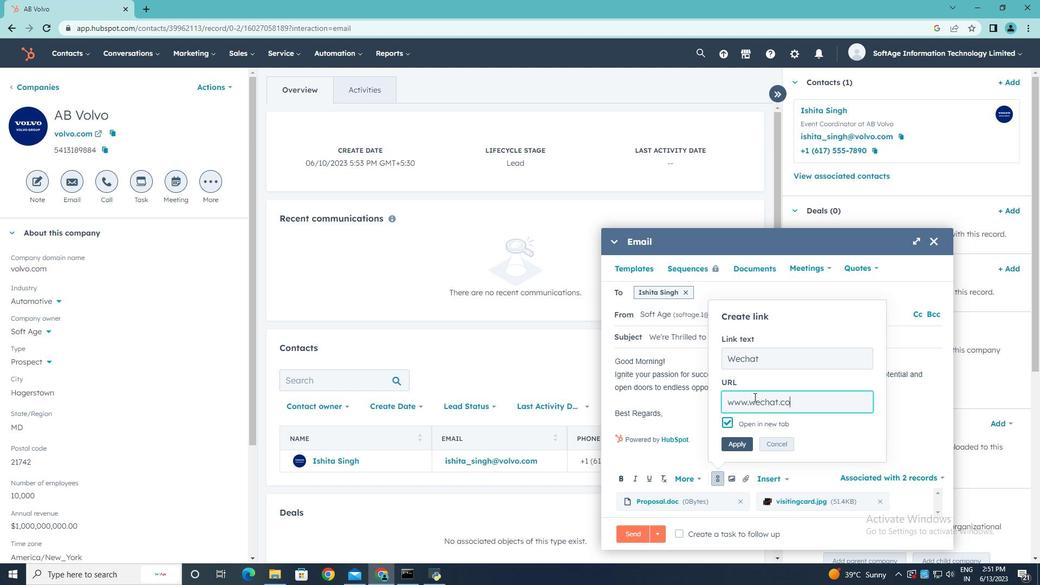 
Action: Mouse moved to (736, 443)
Screenshot: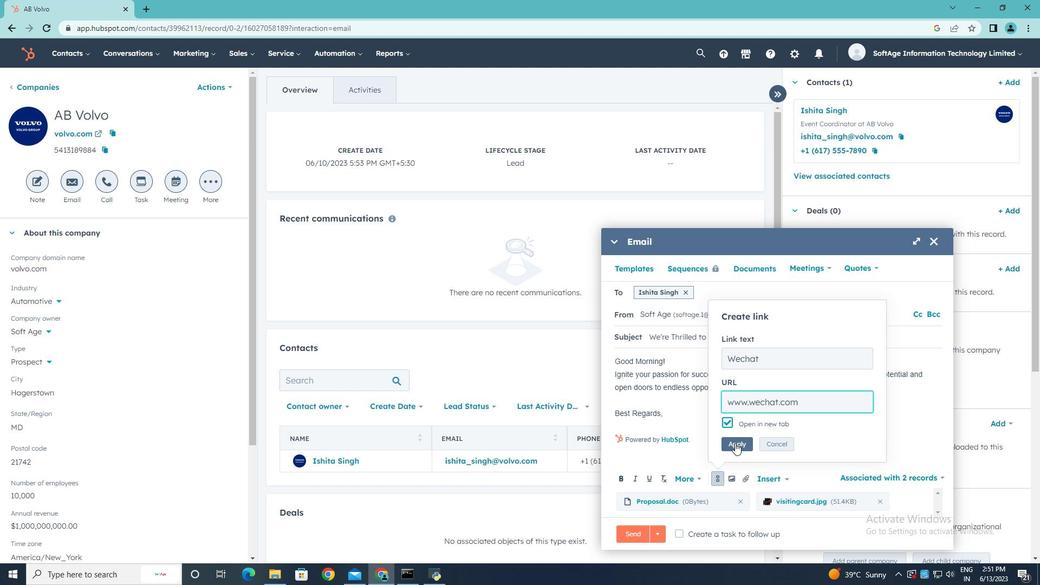 
Action: Mouse pressed left at (736, 443)
Screenshot: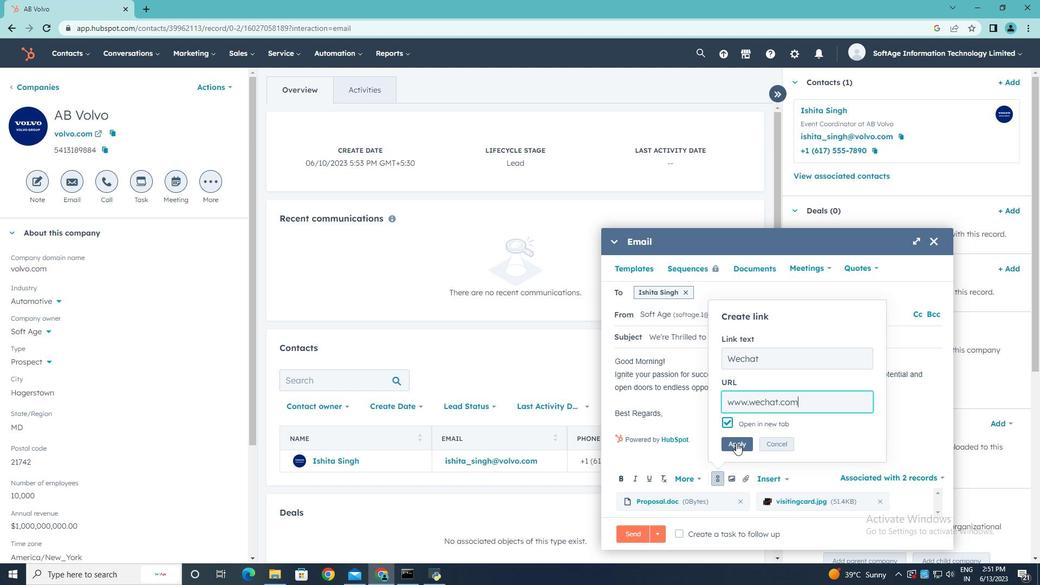 
Action: Mouse moved to (682, 532)
Screenshot: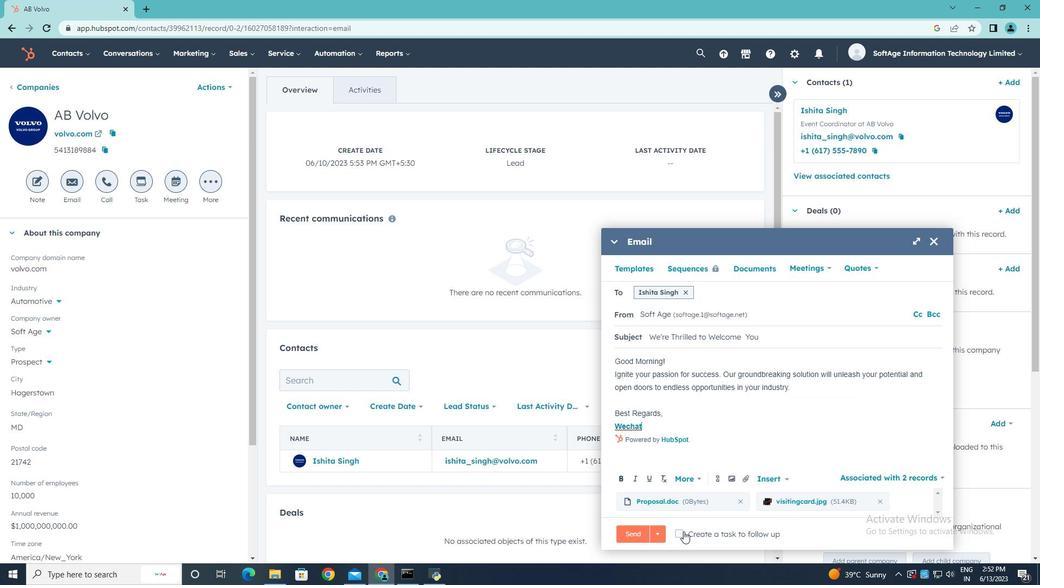 
Action: Mouse pressed left at (682, 532)
Screenshot: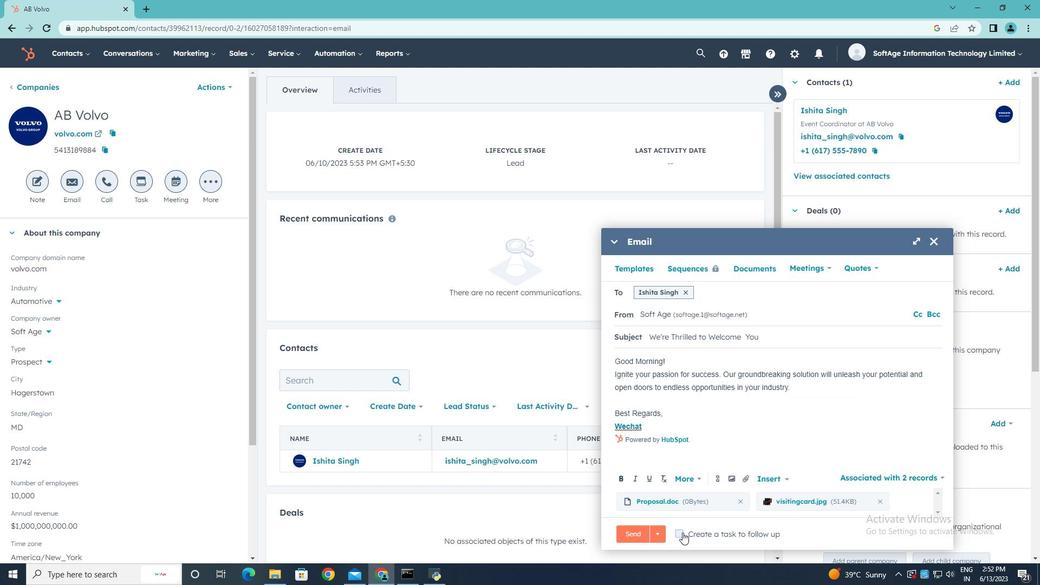 
Action: Mouse moved to (890, 532)
Screenshot: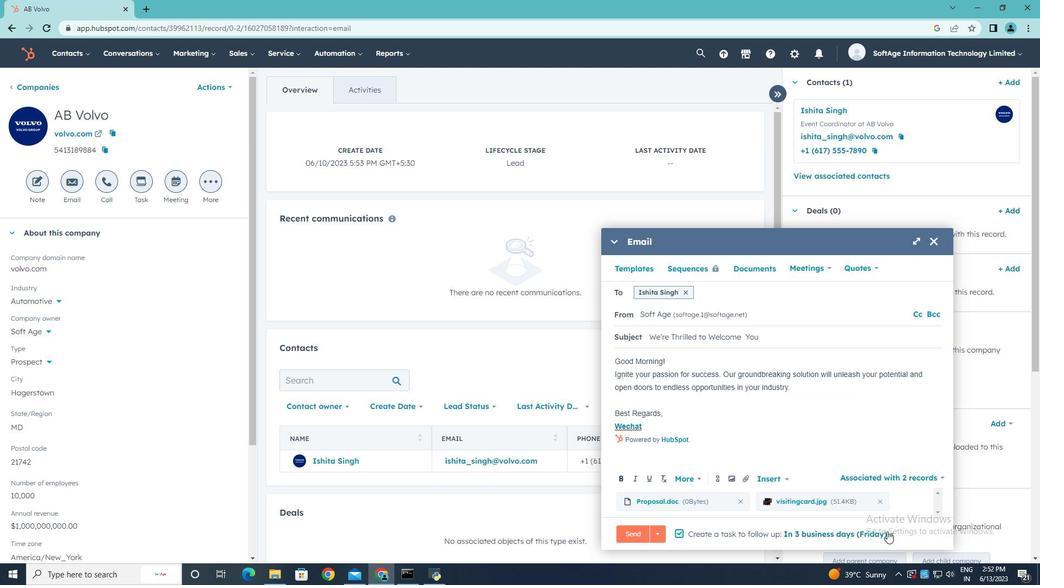 
Action: Mouse pressed left at (890, 532)
Screenshot: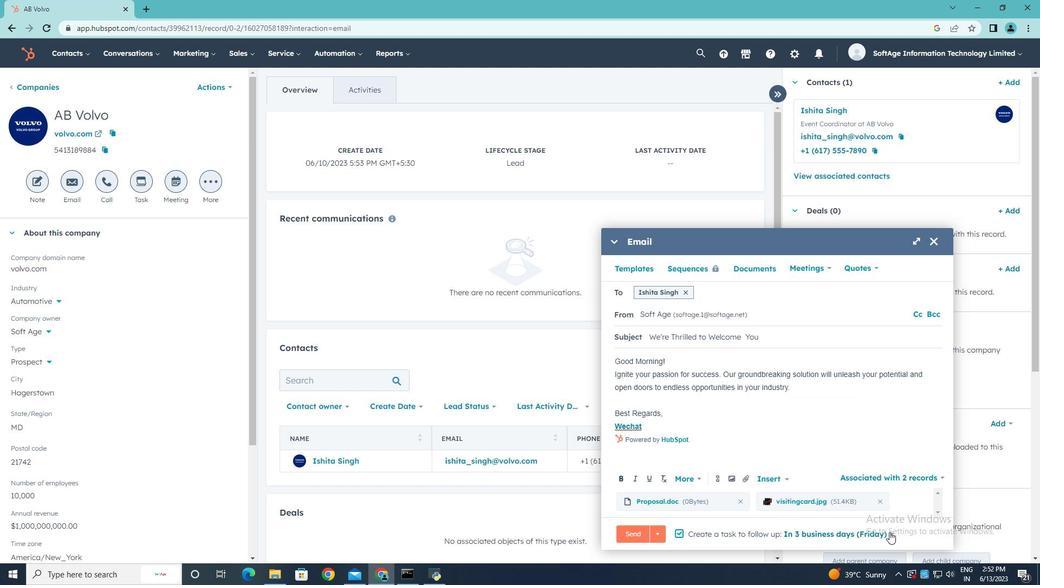 
Action: Mouse moved to (875, 448)
Screenshot: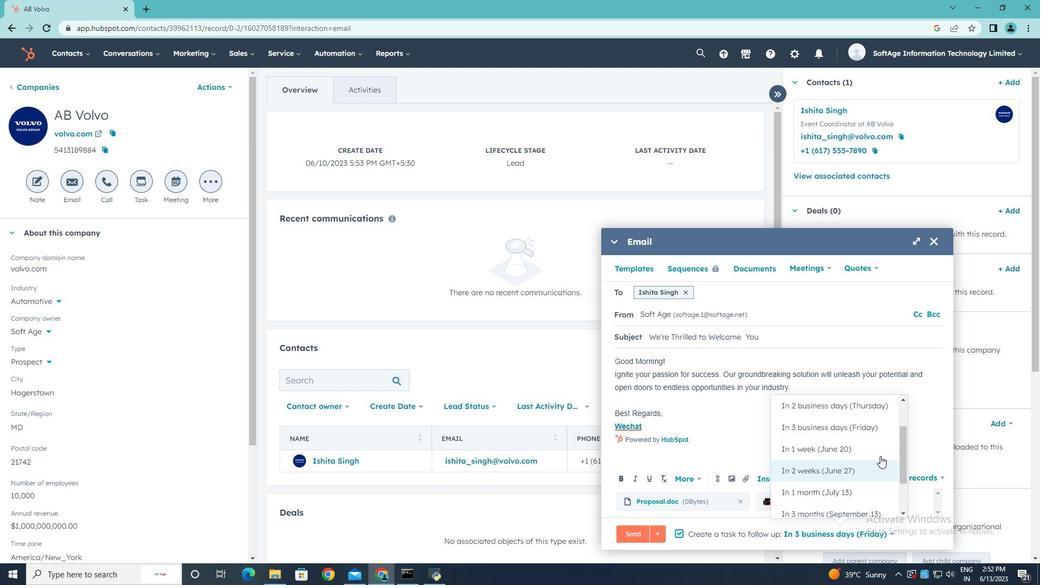 
Action: Mouse scrolled (875, 448) with delta (0, 0)
Screenshot: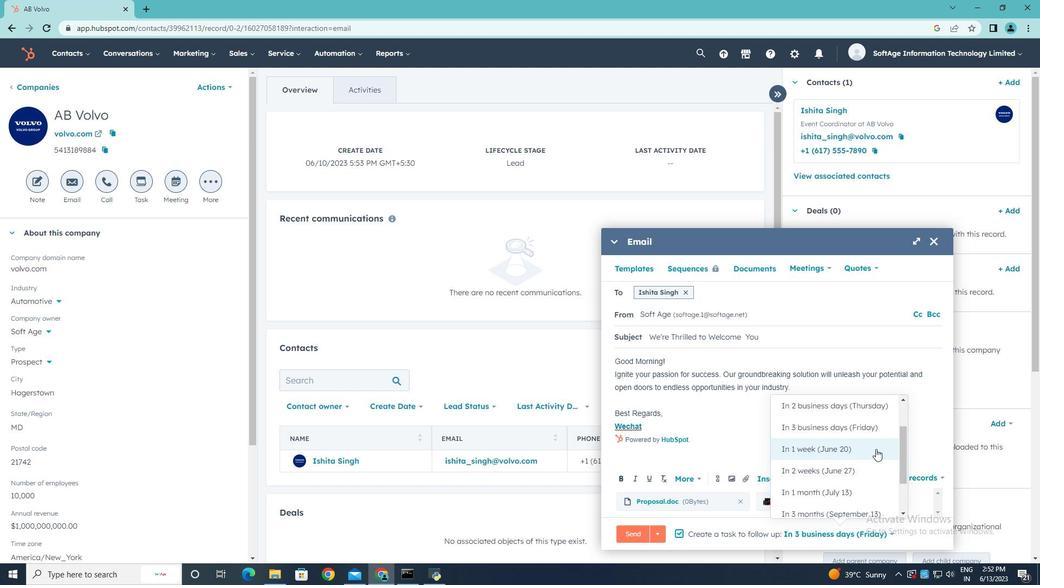 
Action: Mouse scrolled (875, 448) with delta (0, 0)
Screenshot: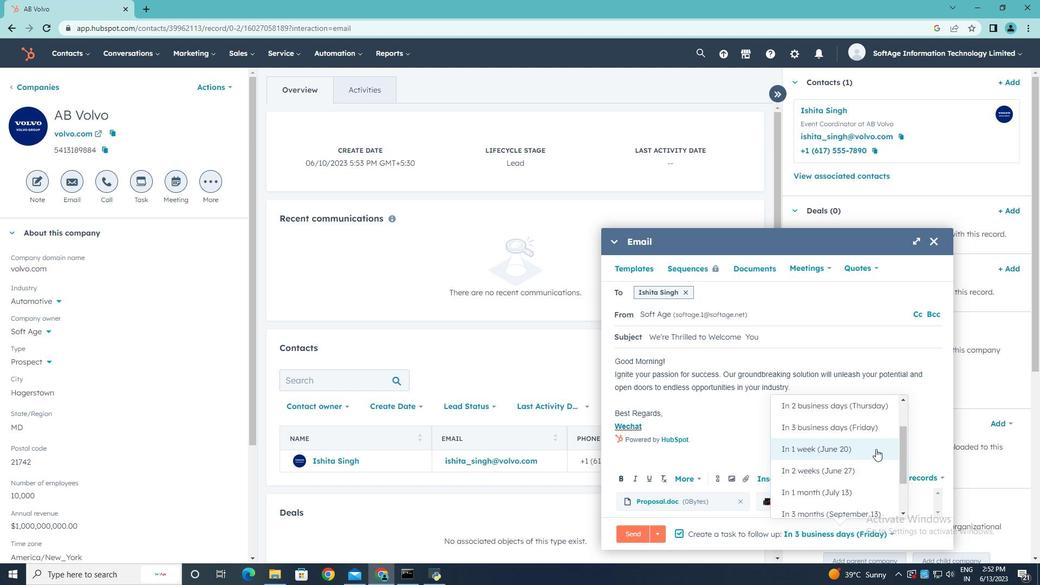 
Action: Mouse scrolled (875, 448) with delta (0, 0)
Screenshot: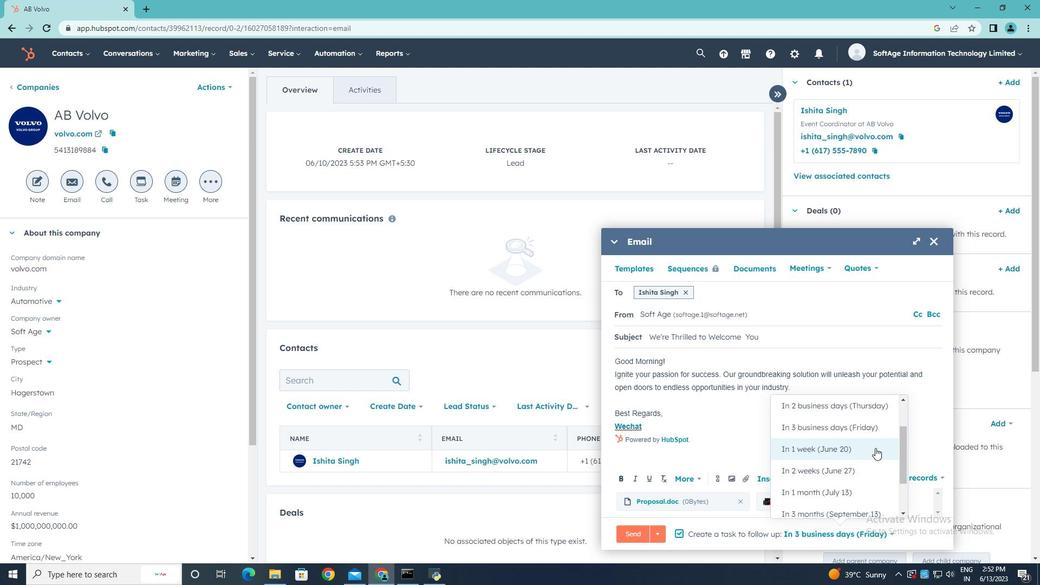 
Action: Mouse scrolled (875, 448) with delta (0, 0)
Screenshot: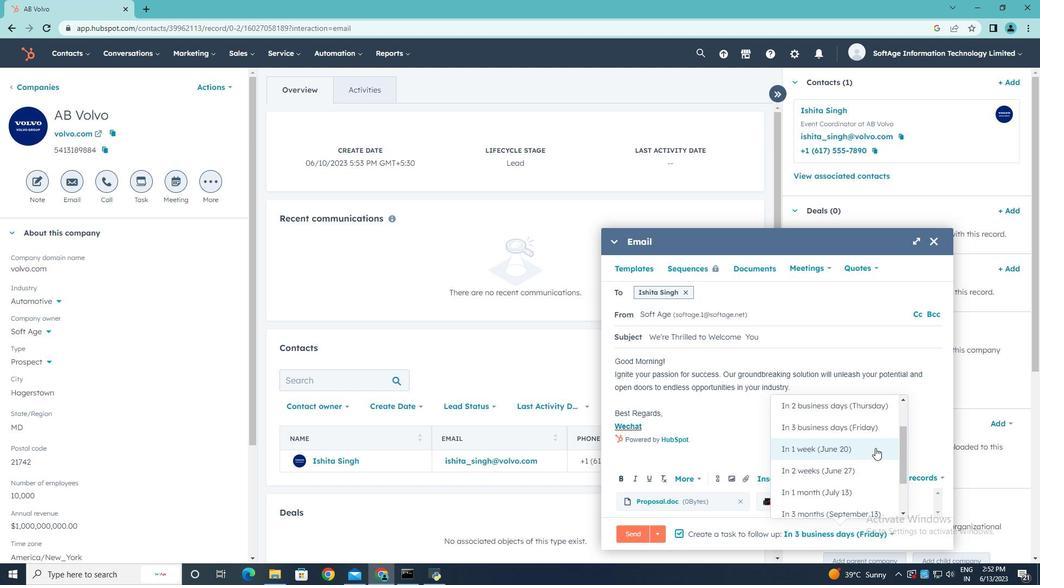 
Action: Mouse scrolled (875, 448) with delta (0, 0)
Screenshot: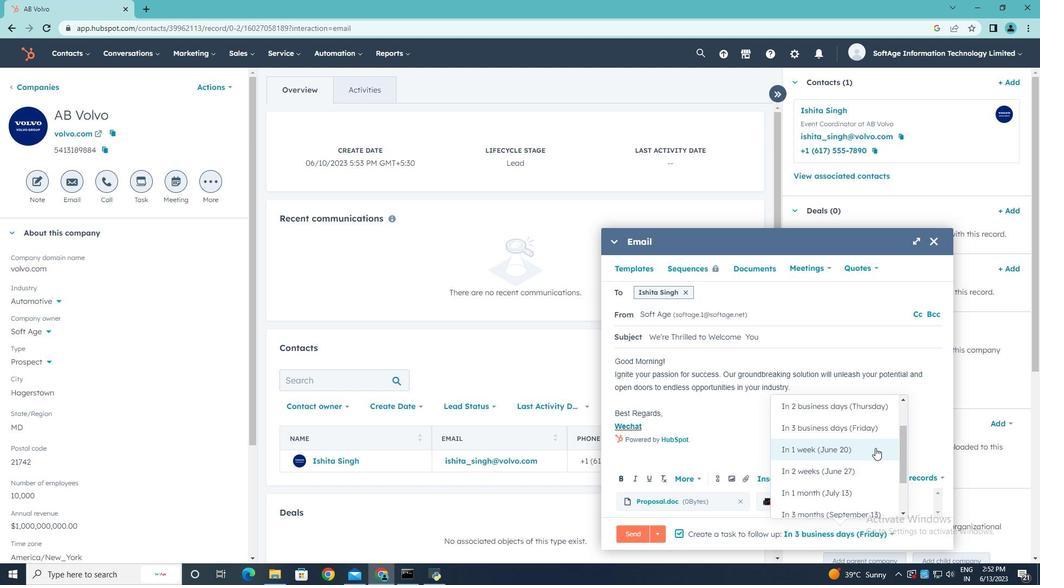 
Action: Mouse moved to (831, 431)
Screenshot: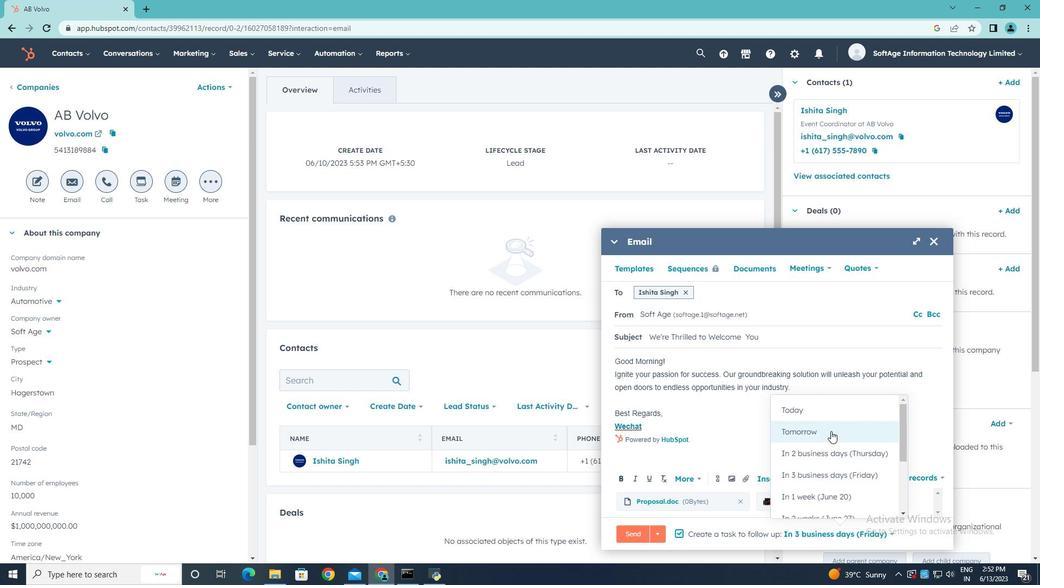 
Action: Mouse pressed left at (831, 431)
Screenshot: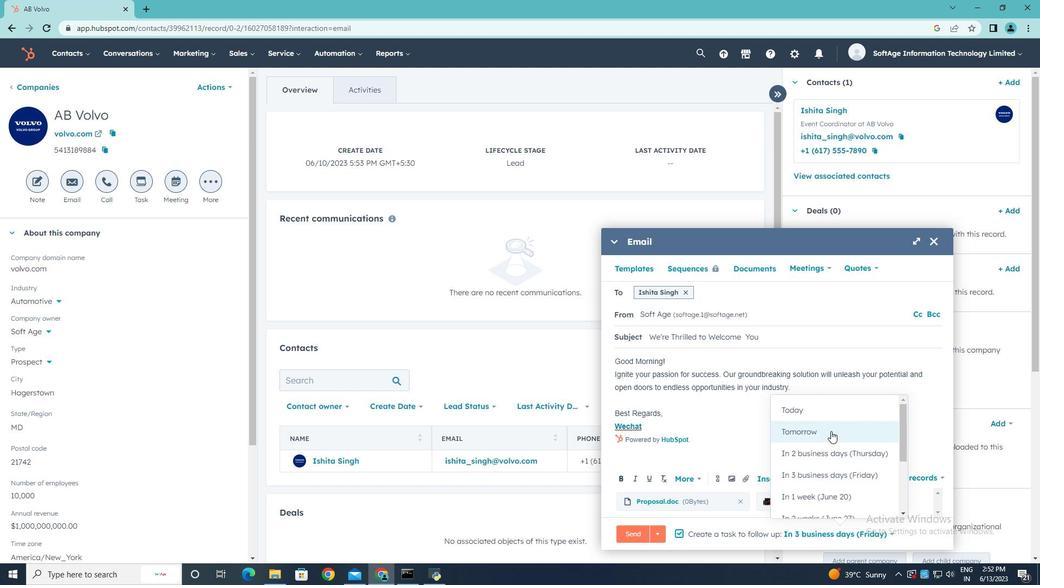 
Action: Mouse moved to (636, 530)
Screenshot: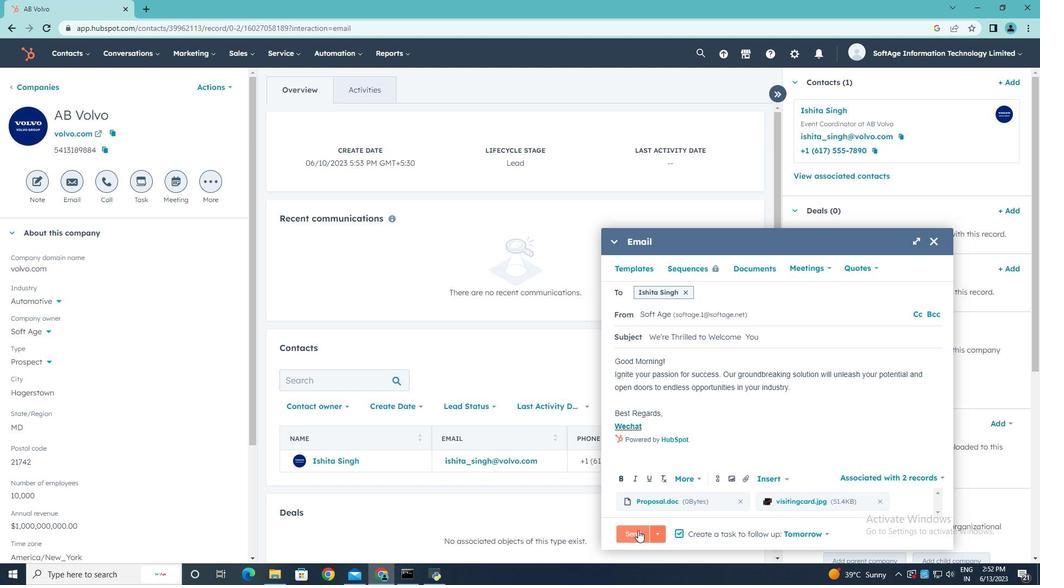 
Action: Mouse pressed left at (636, 530)
Screenshot: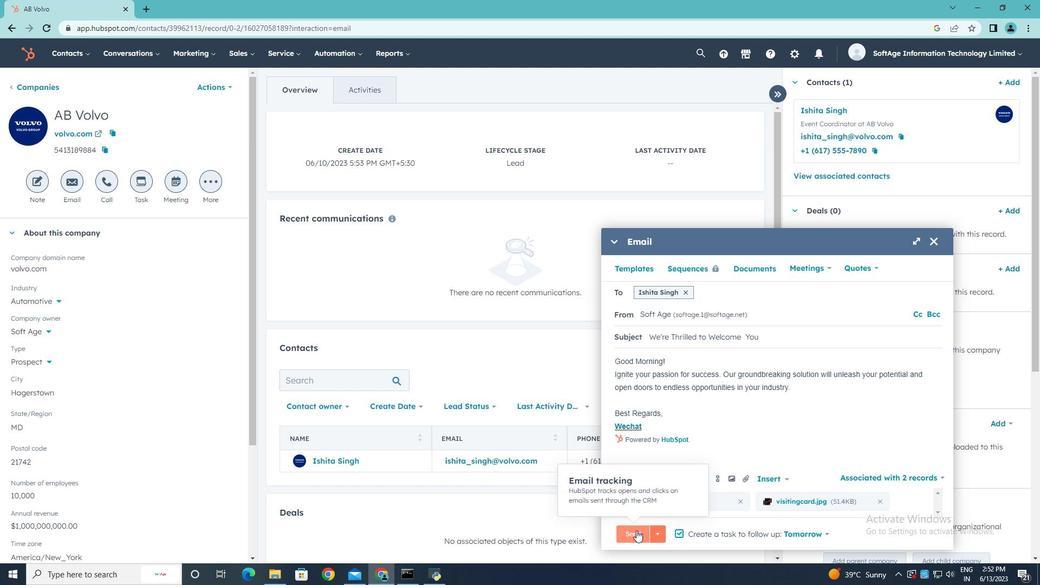 
Action: Mouse moved to (636, 530)
Screenshot: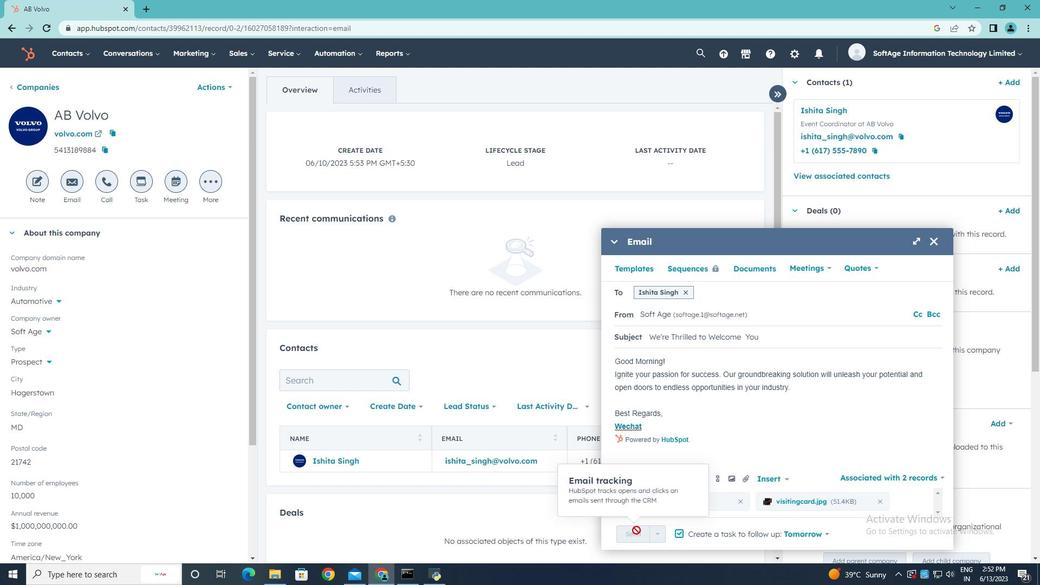 
